 Task: Open Card Card0000000246 in Board Board0000000062 in Workspace WS0000000021 in Trello. Add Member Email0000000082 to Card Card0000000246 in Board Board0000000062 in Workspace WS0000000021 in Trello. Add Blue Label titled Label0000000246 to Card Card0000000246 in Board Board0000000062 in Workspace WS0000000021 in Trello. Add Checklist CL0000000246 to Card Card0000000246 in Board Board0000000062 in Workspace WS0000000021 in Trello. Add Dates with Start Date as Sep 01 2023 and Due Date as Sep 30 2023 to Card Card0000000246 in Board Board0000000062 in Workspace WS0000000021 in Trello
Action: Mouse moved to (645, 680)
Screenshot: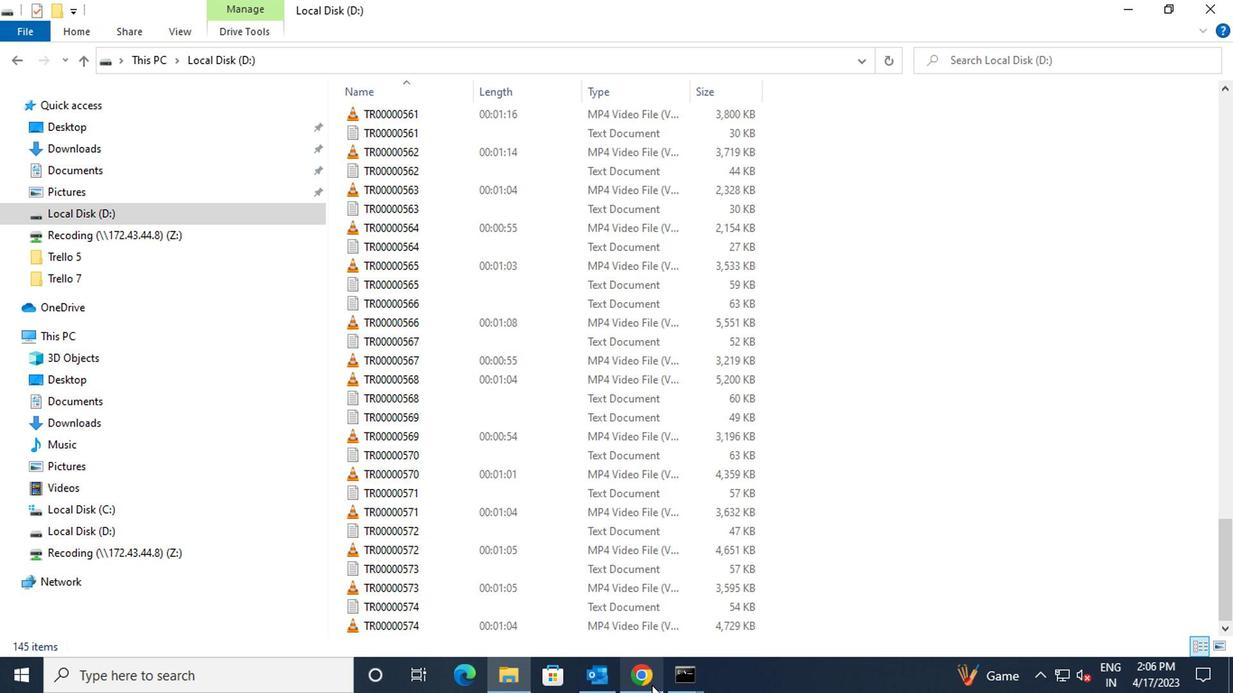 
Action: Mouse pressed left at (645, 680)
Screenshot: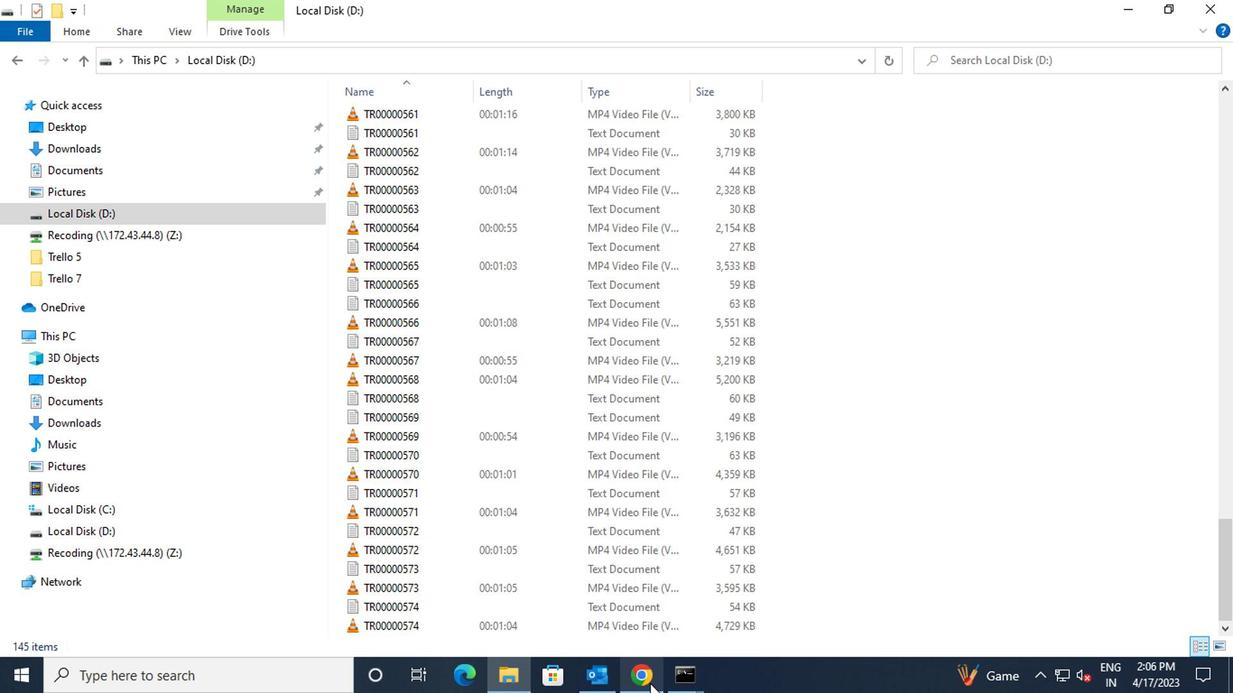 
Action: Mouse moved to (430, 392)
Screenshot: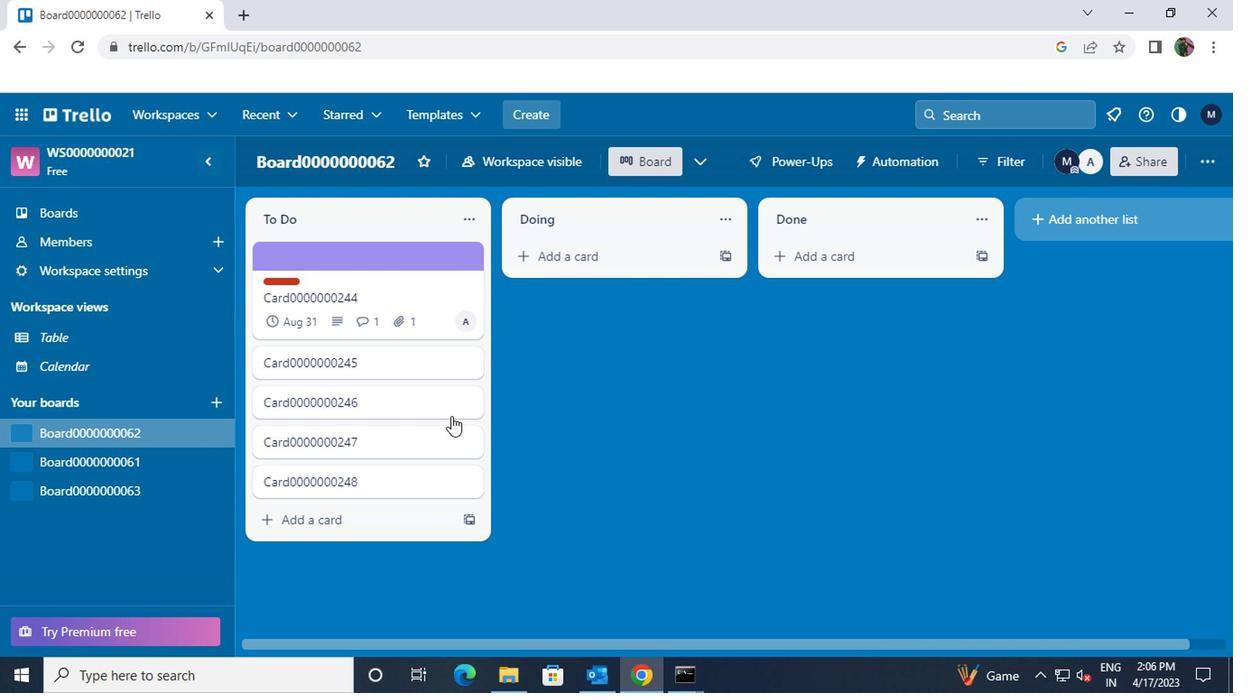 
Action: Mouse pressed left at (430, 392)
Screenshot: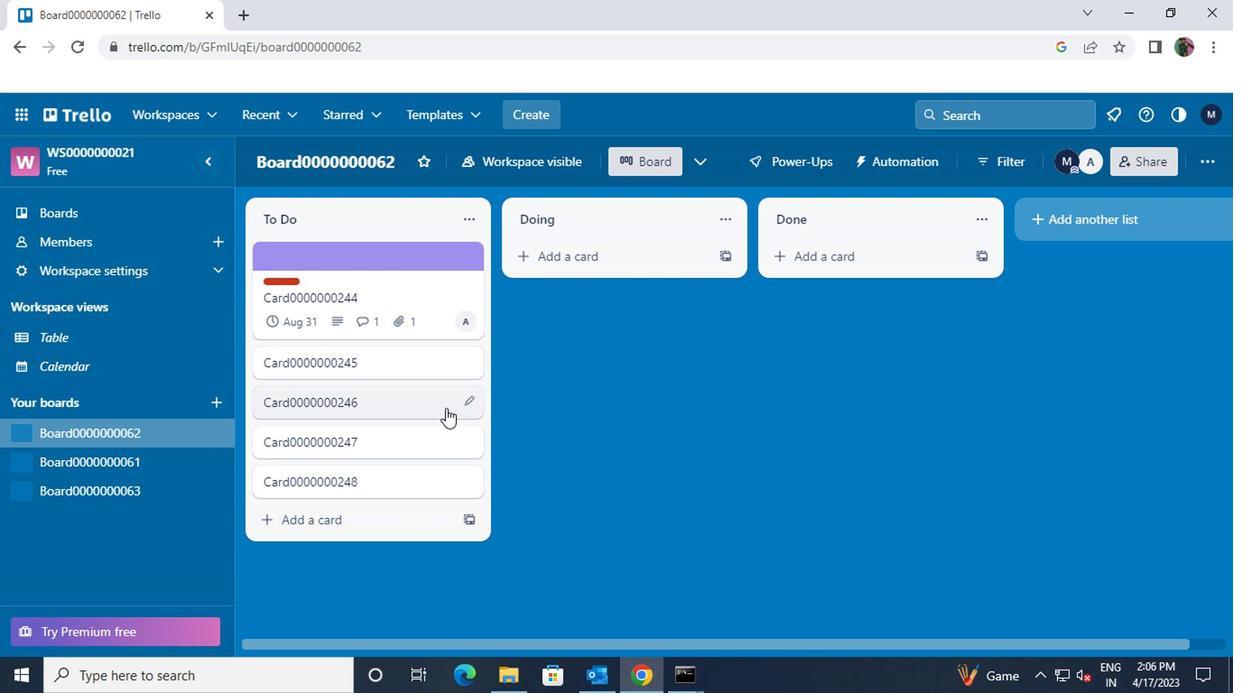 
Action: Mouse moved to (821, 246)
Screenshot: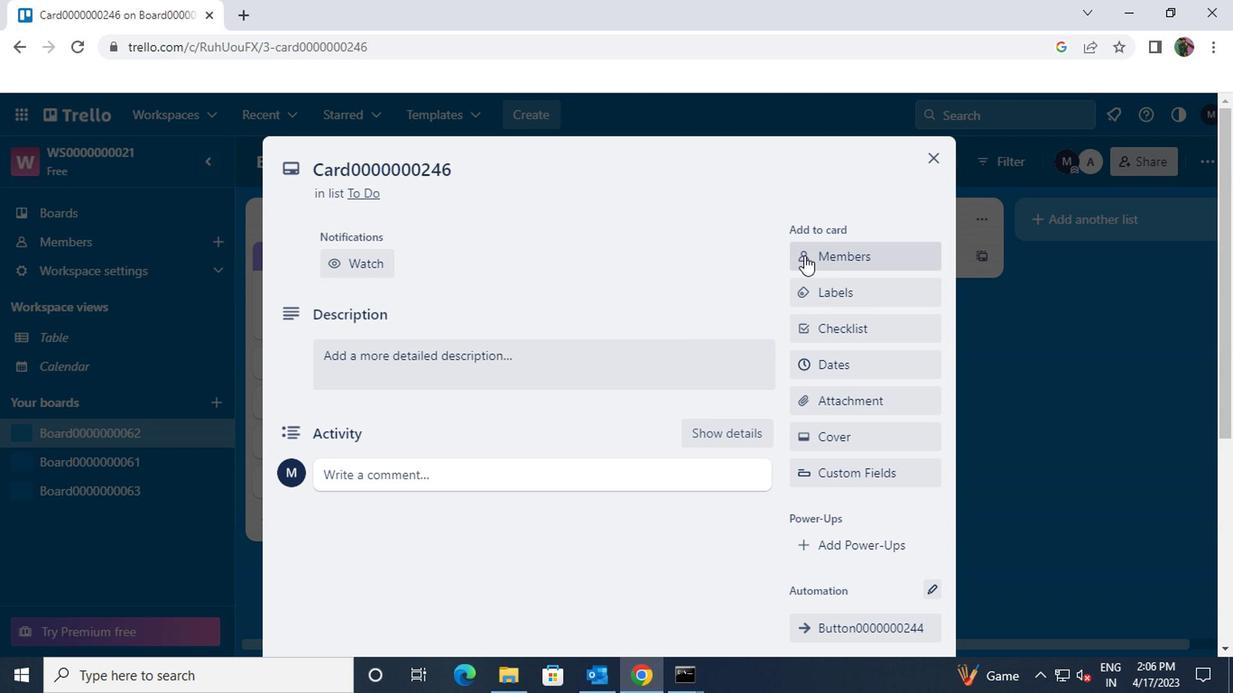 
Action: Mouse pressed left at (821, 246)
Screenshot: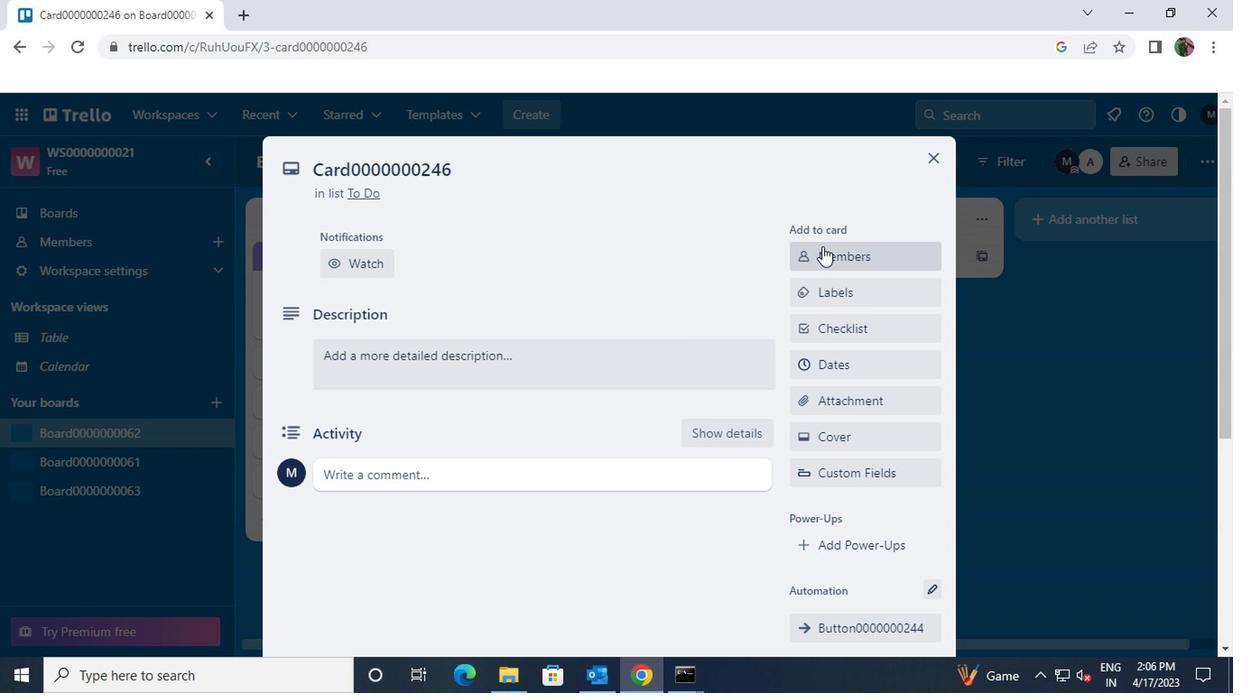 
Action: Mouse moved to (783, 264)
Screenshot: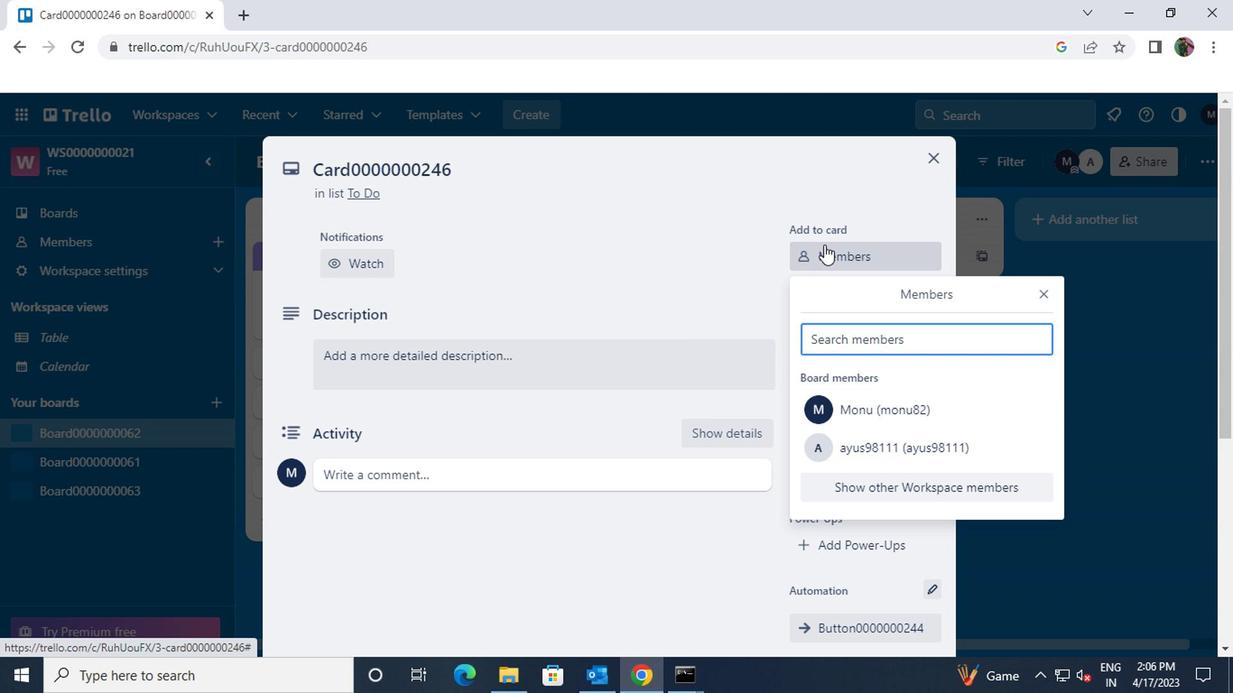 
Action: Key pressed nikrathi889<Key.shift>@GMAIL.COM
Screenshot: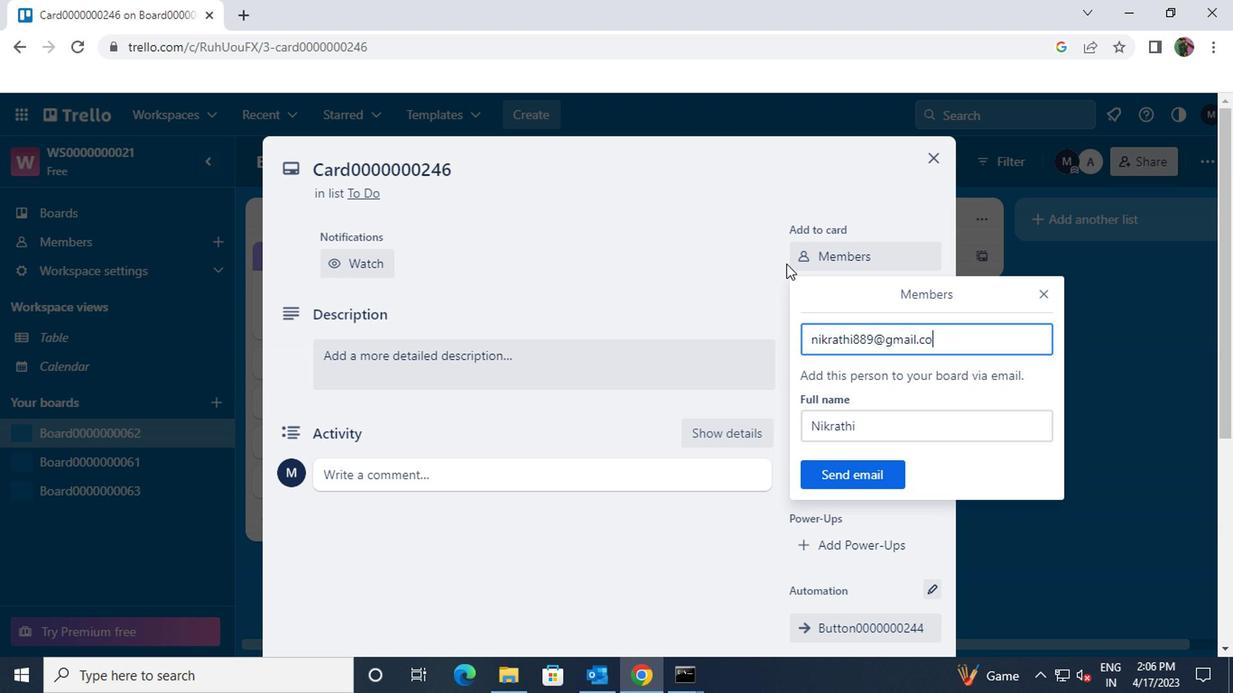 
Action: Mouse moved to (830, 477)
Screenshot: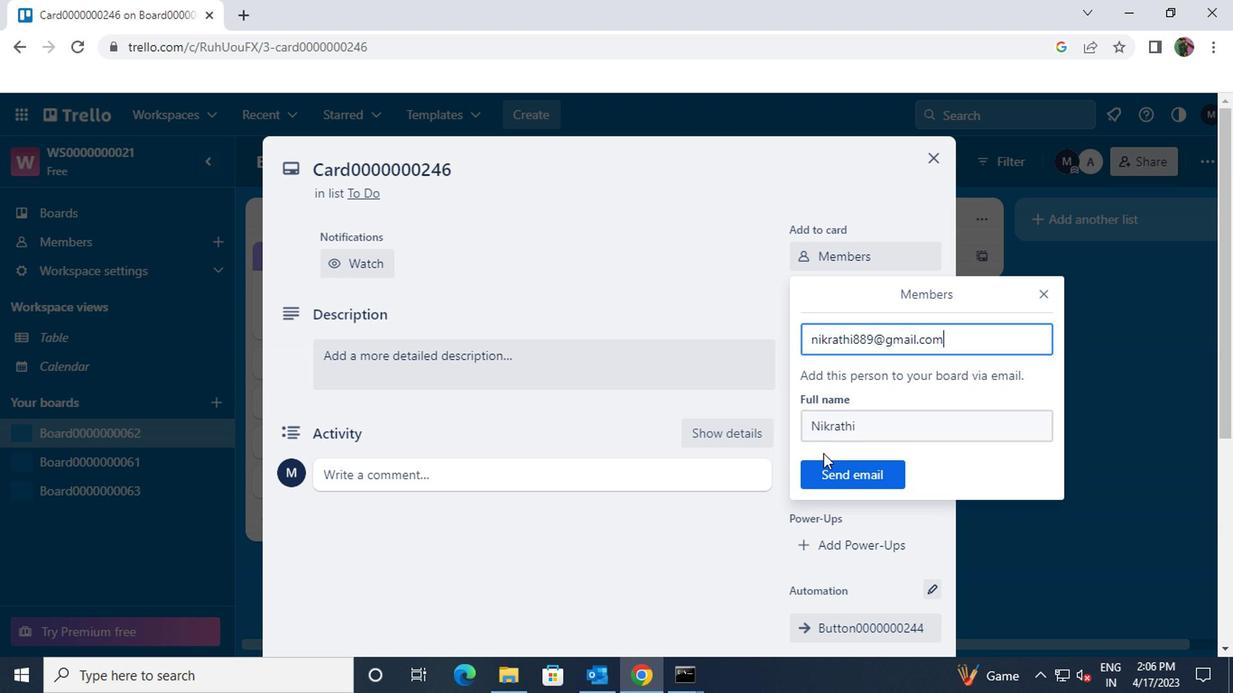 
Action: Mouse pressed left at (830, 477)
Screenshot: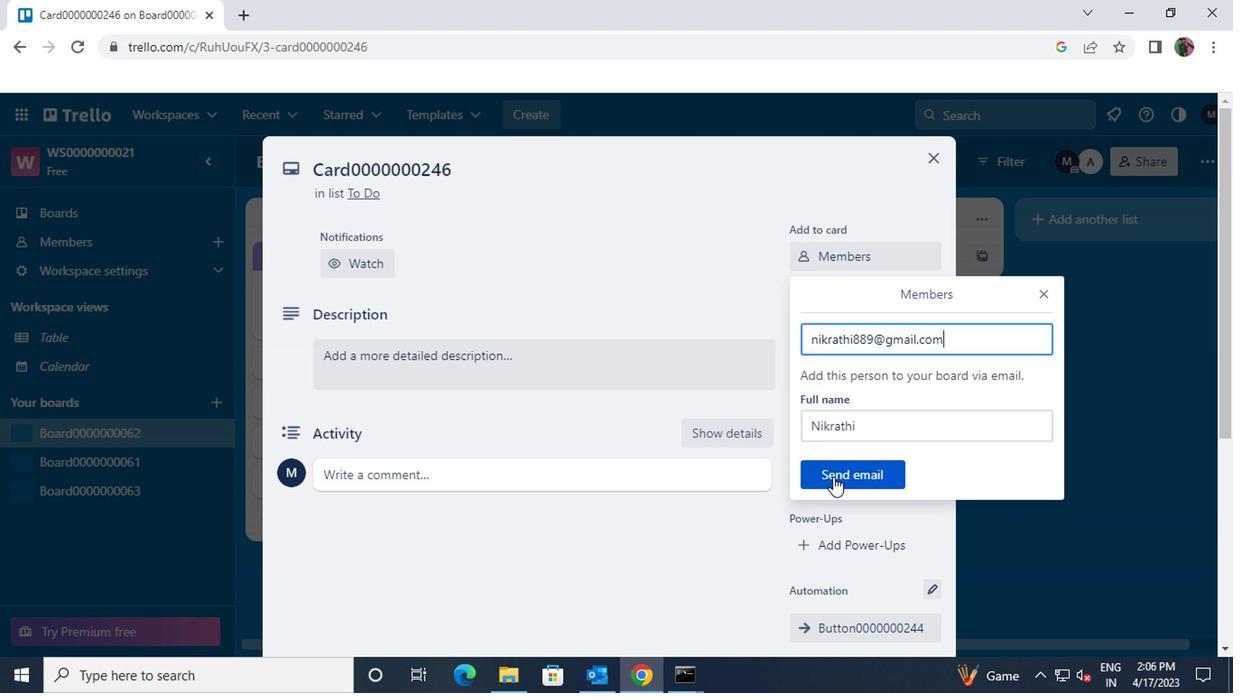 
Action: Mouse moved to (871, 289)
Screenshot: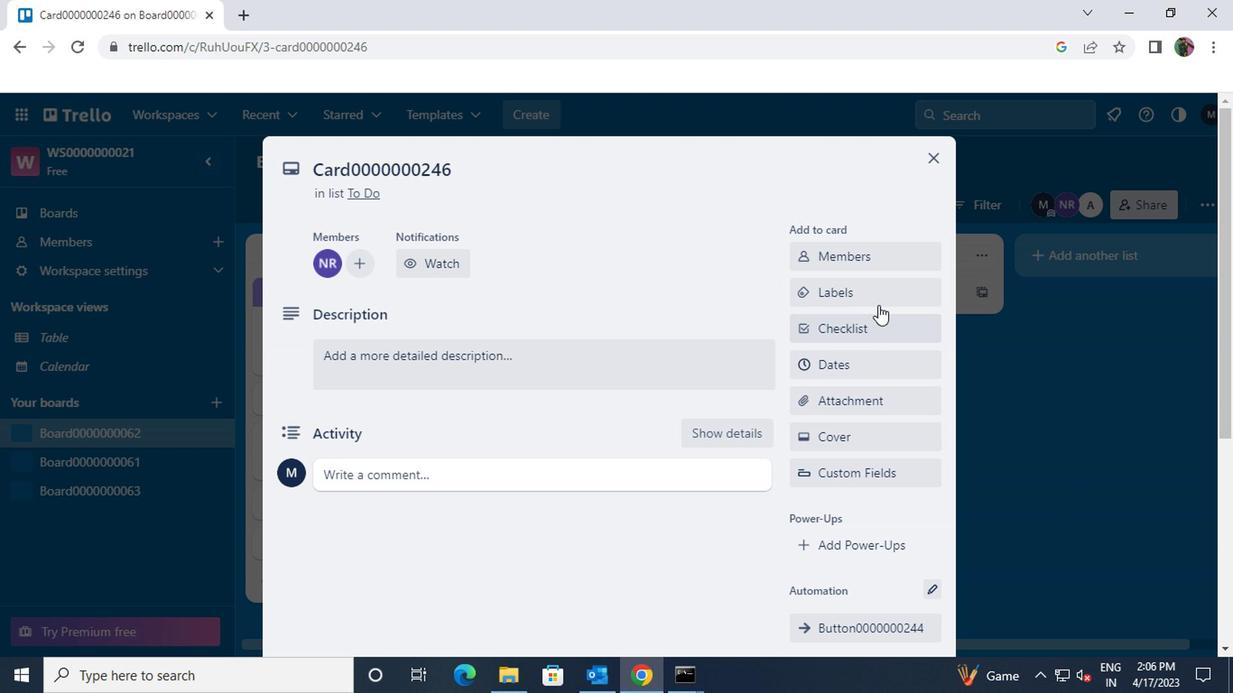 
Action: Mouse pressed left at (871, 289)
Screenshot: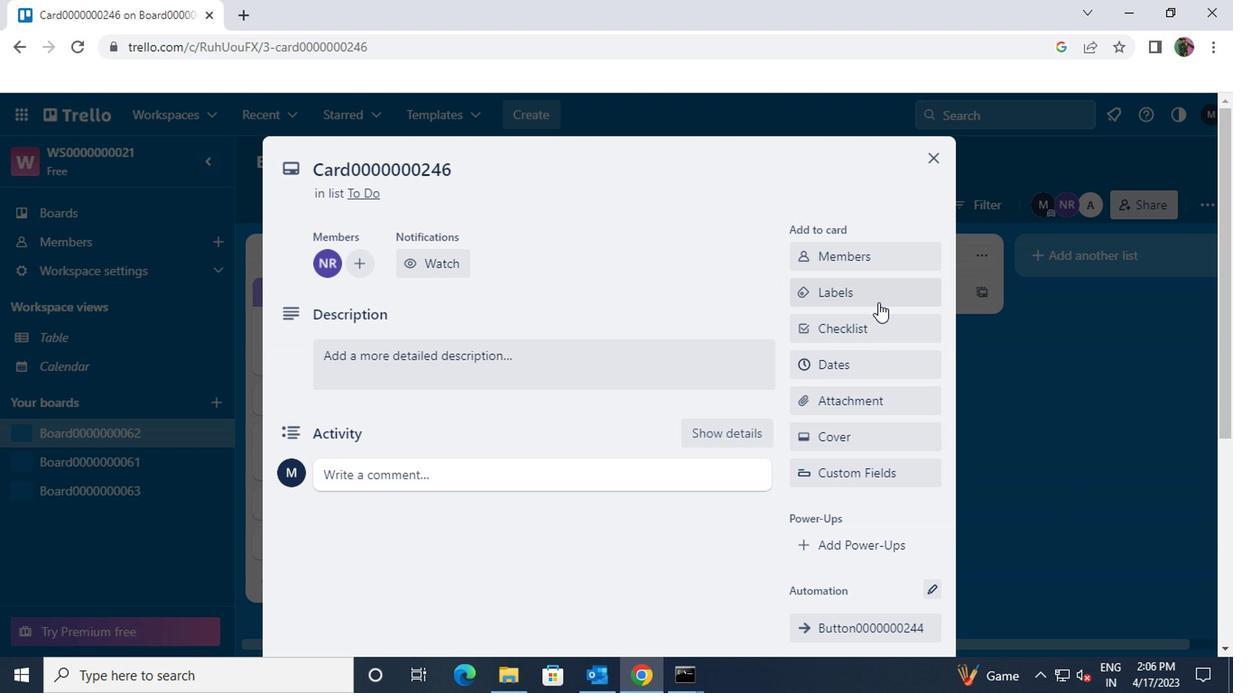 
Action: Mouse moved to (910, 500)
Screenshot: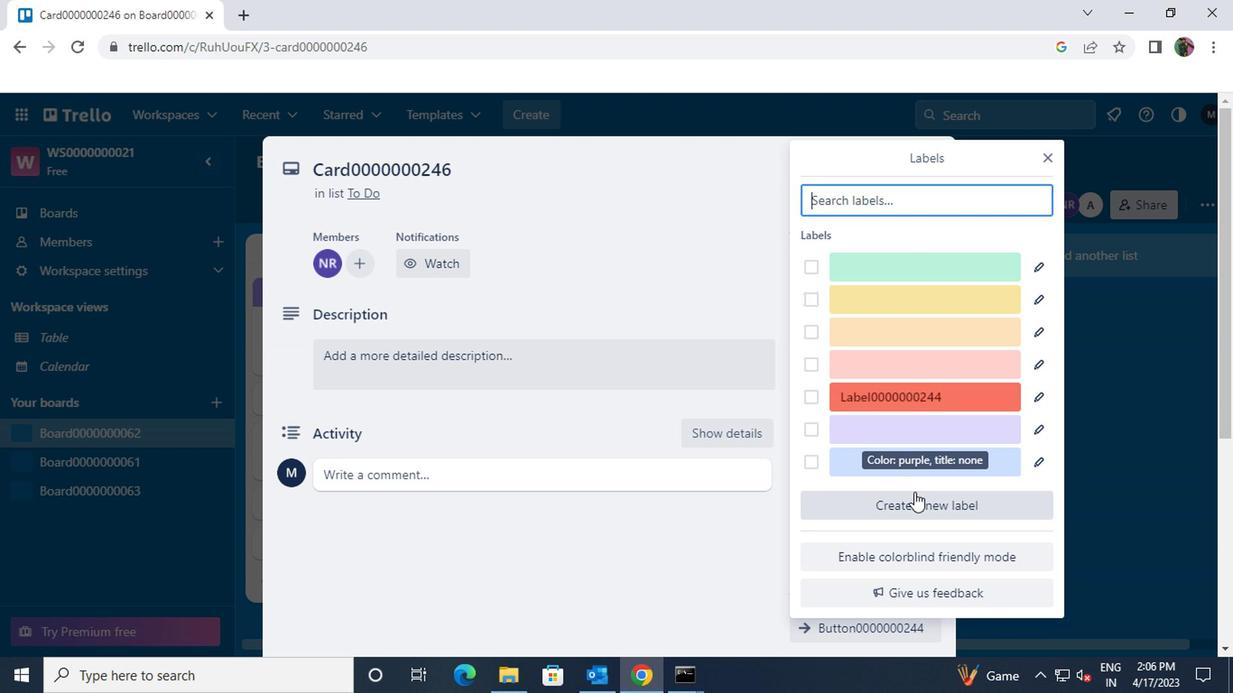 
Action: Mouse pressed left at (910, 500)
Screenshot: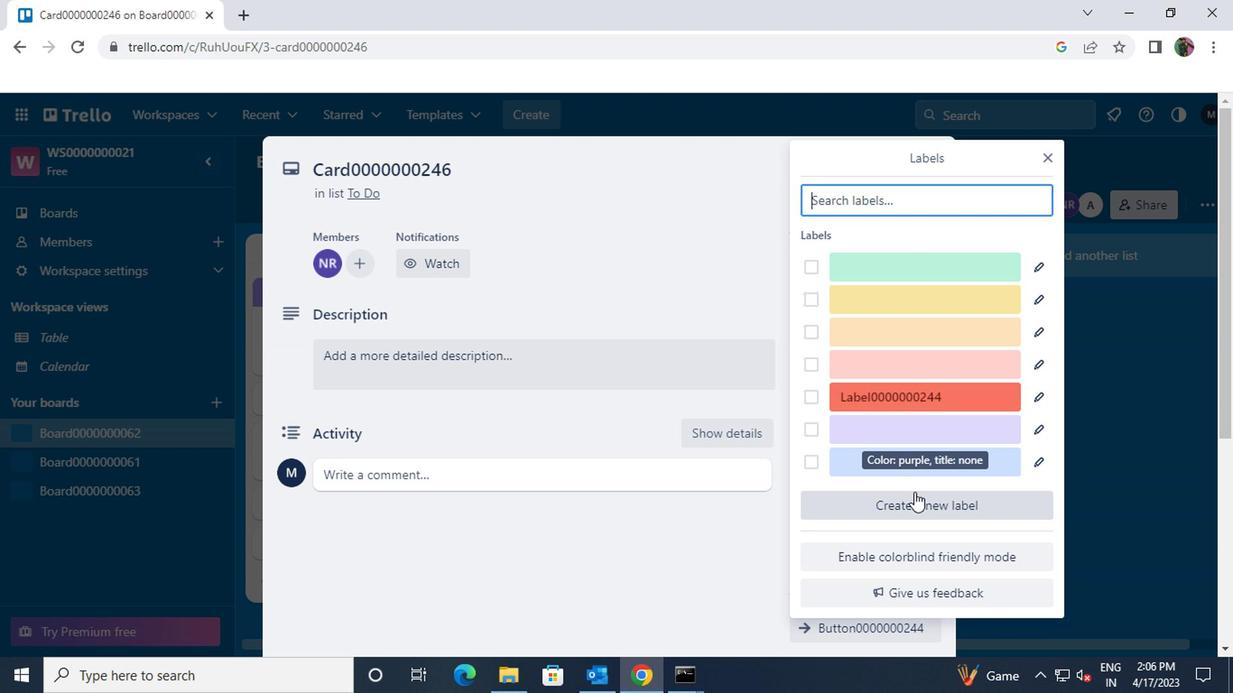 
Action: Mouse moved to (883, 326)
Screenshot: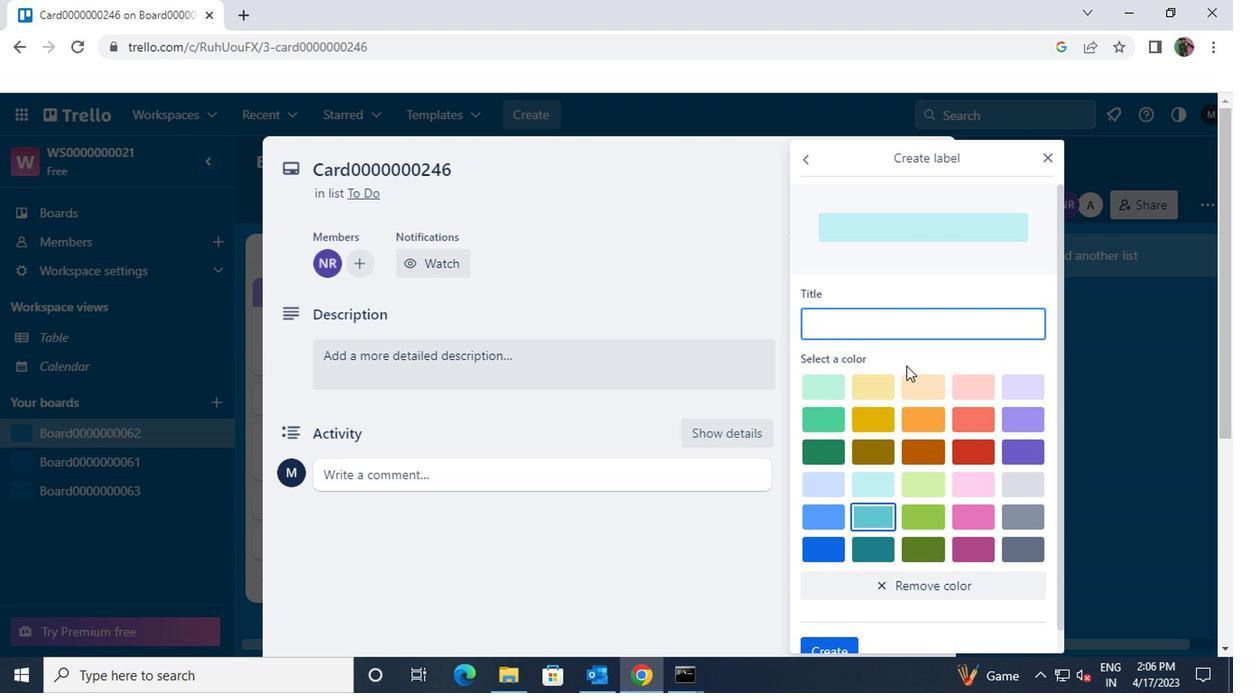 
Action: Mouse pressed left at (883, 326)
Screenshot: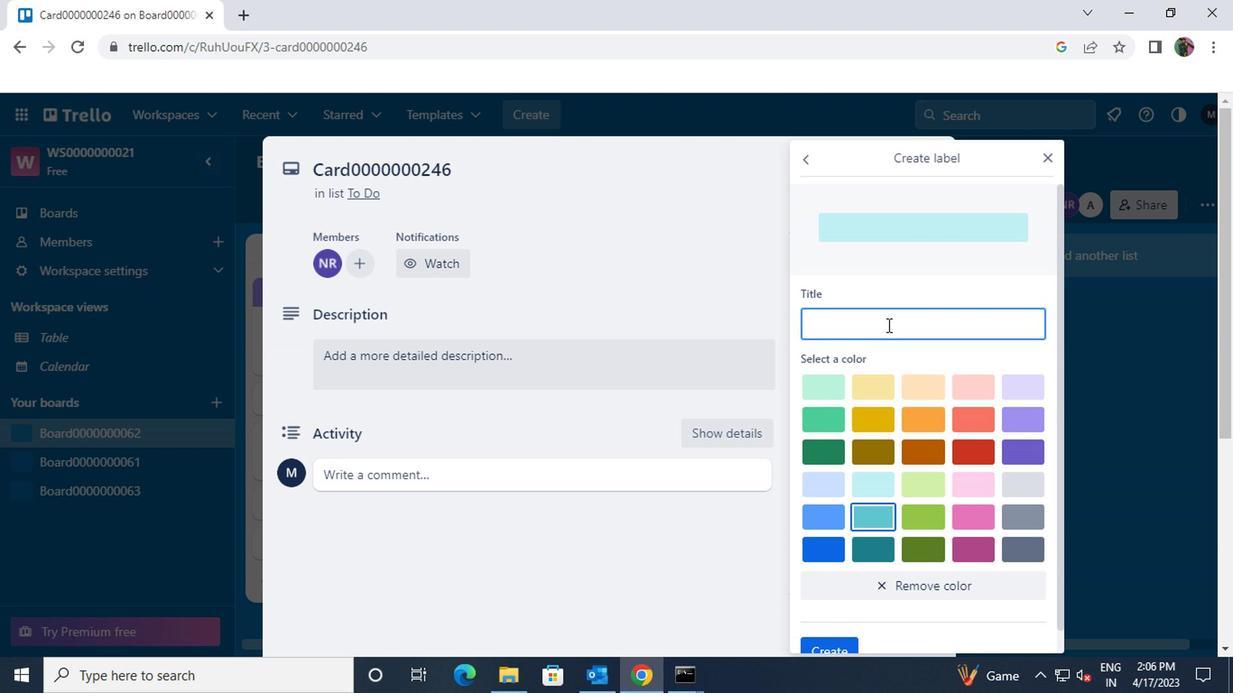 
Action: Mouse moved to (883, 325)
Screenshot: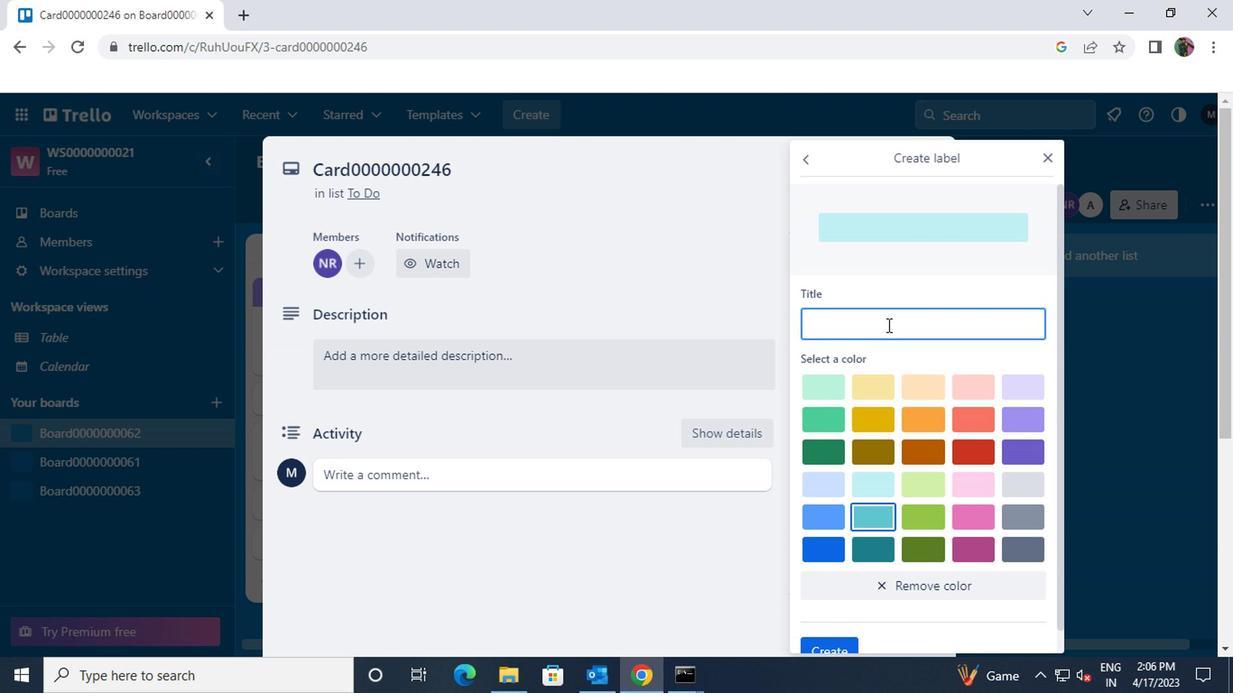 
Action: Key pressed <Key.shift>LABEL0000000246
Screenshot: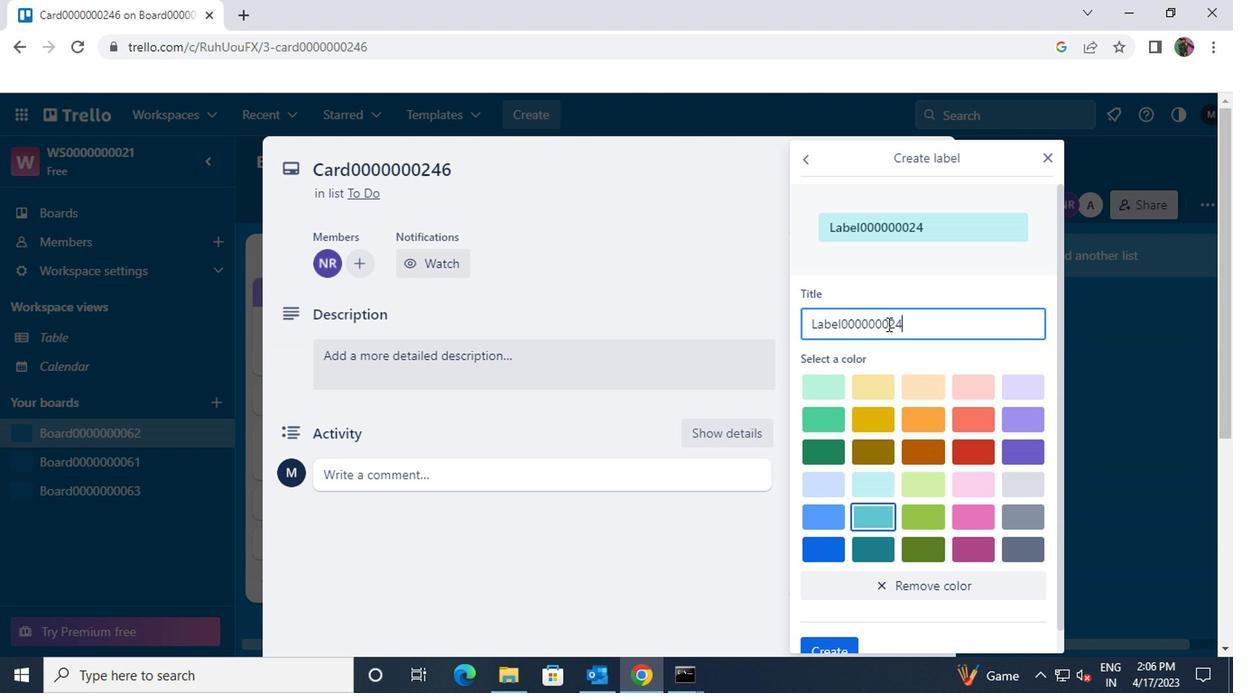 
Action: Mouse moved to (817, 555)
Screenshot: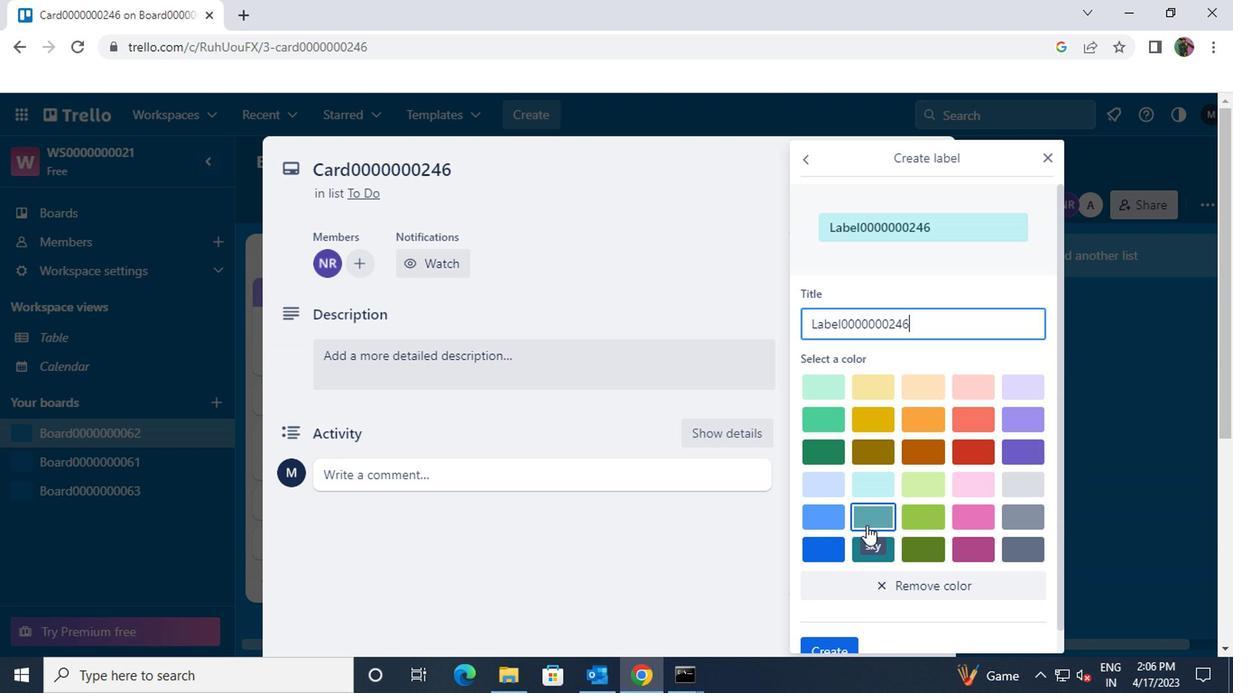 
Action: Mouse pressed left at (817, 555)
Screenshot: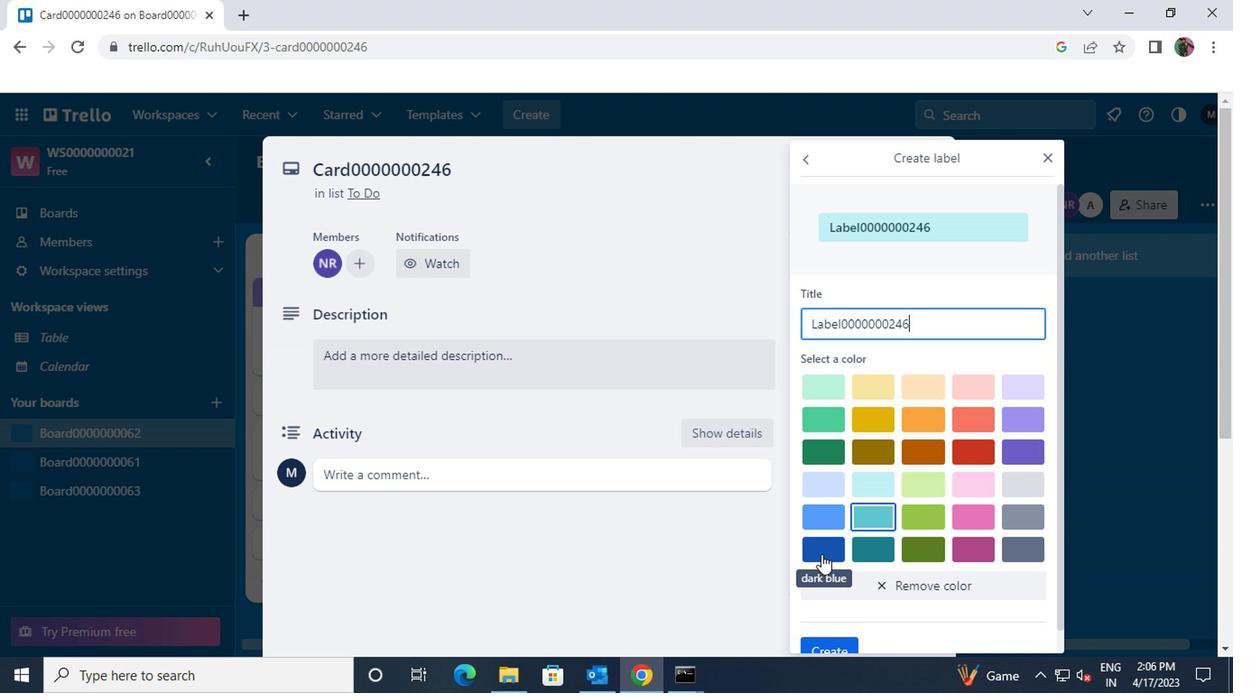 
Action: Mouse moved to (817, 555)
Screenshot: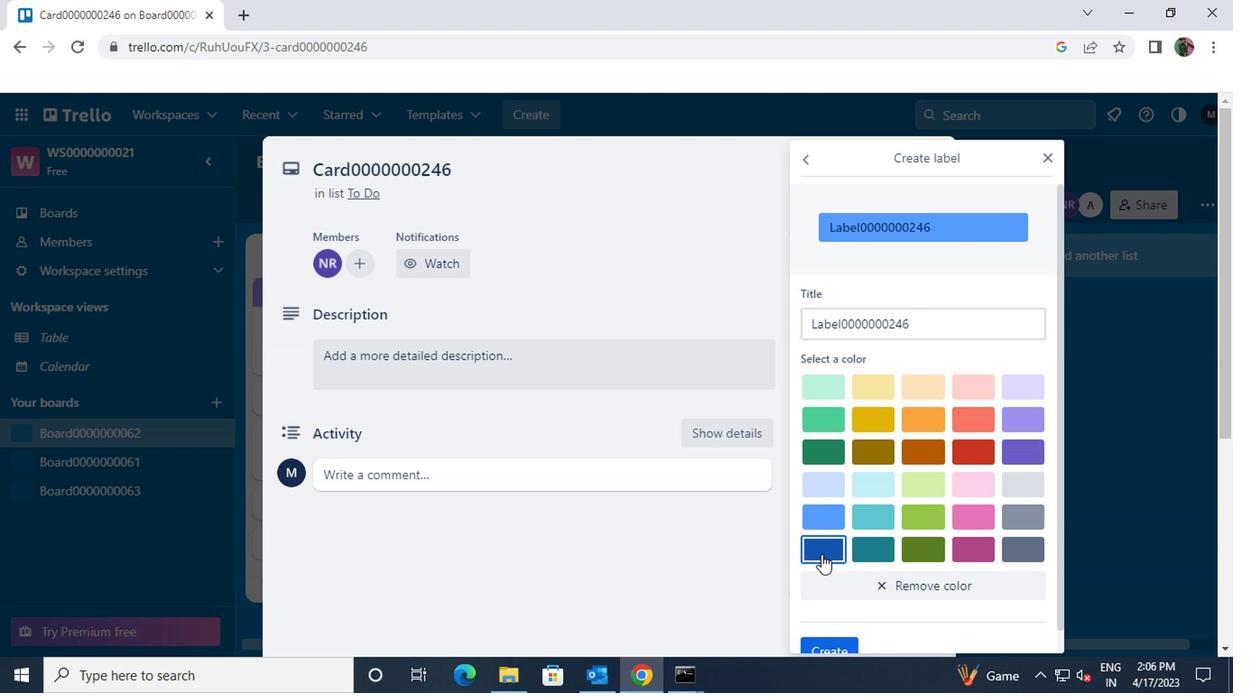 
Action: Mouse scrolled (817, 555) with delta (0, 0)
Screenshot: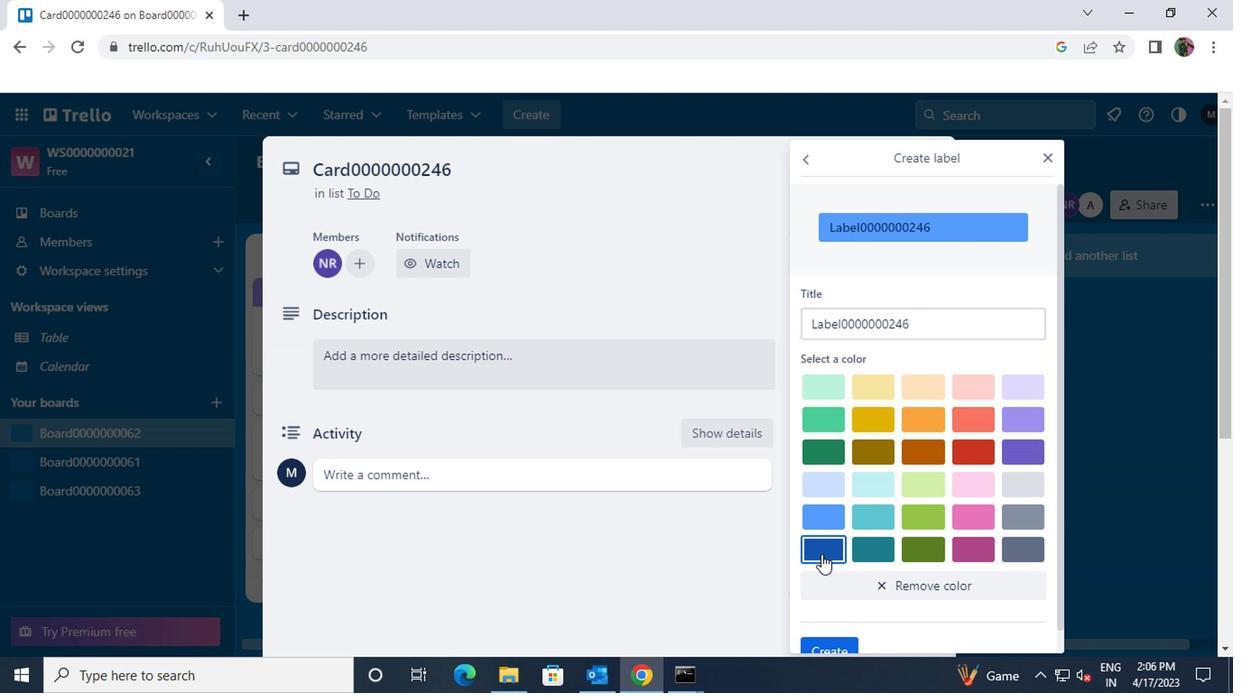 
Action: Mouse scrolled (817, 555) with delta (0, 0)
Screenshot: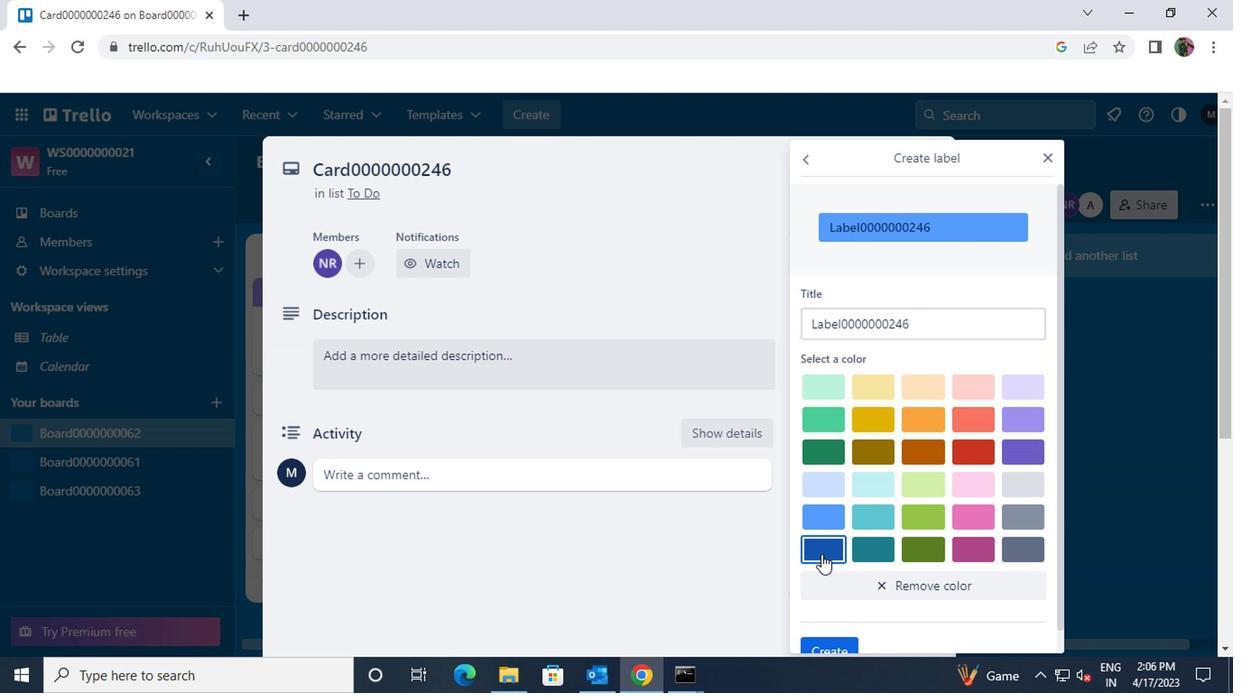 
Action: Mouse moved to (819, 624)
Screenshot: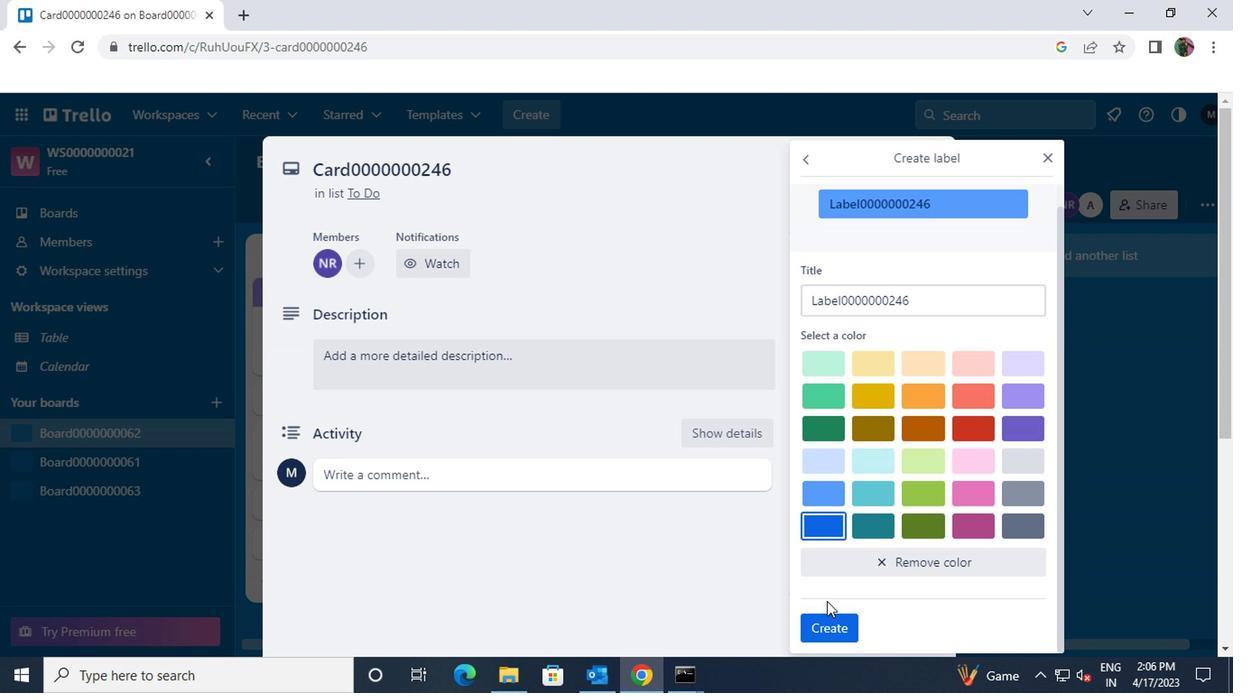 
Action: Mouse pressed left at (819, 624)
Screenshot: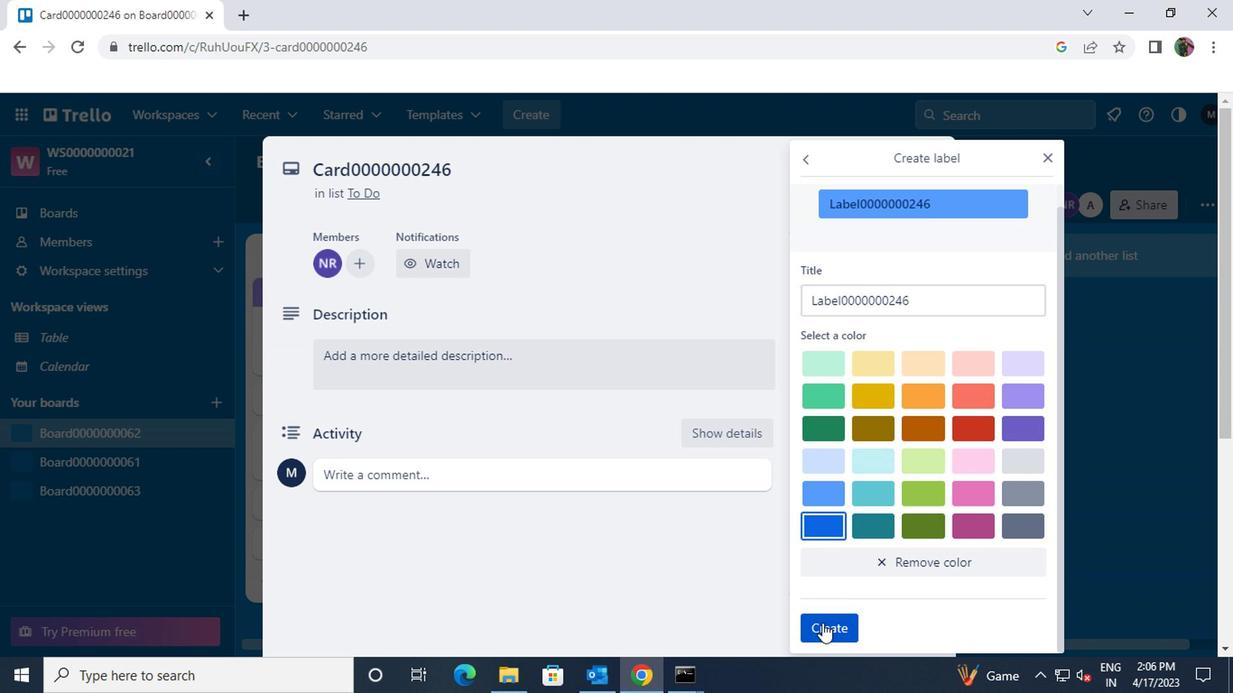 
Action: Mouse moved to (1040, 159)
Screenshot: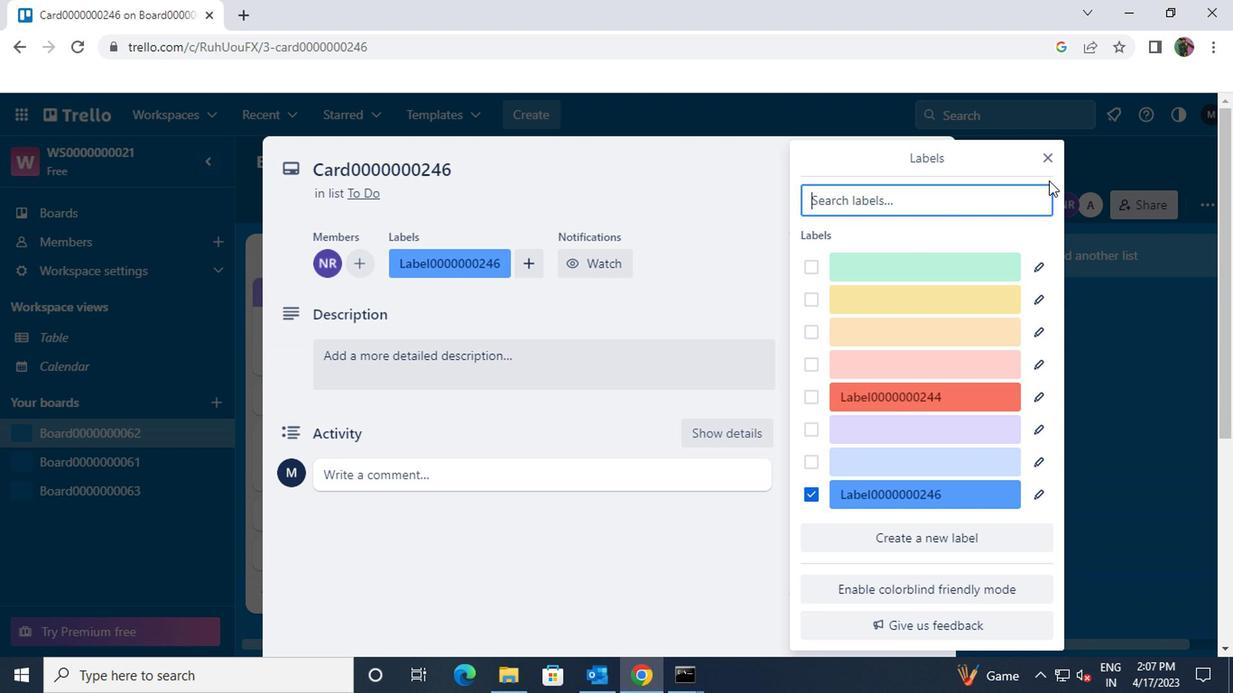 
Action: Mouse pressed left at (1040, 159)
Screenshot: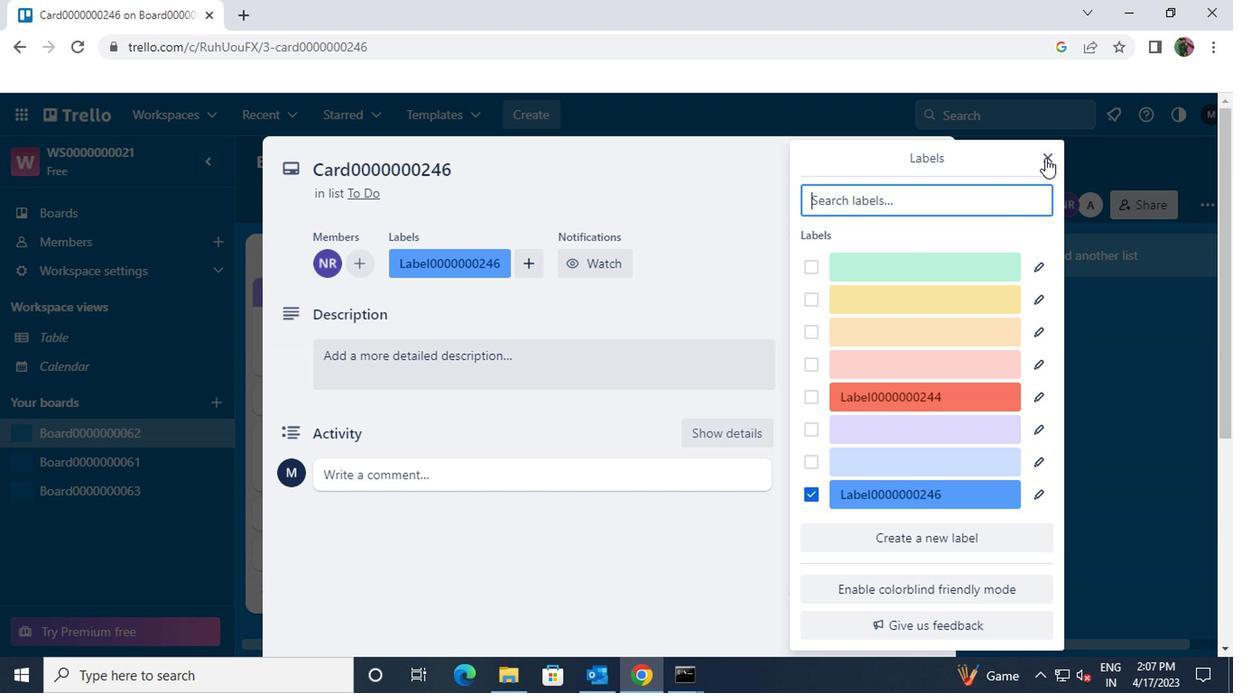 
Action: Mouse moved to (873, 333)
Screenshot: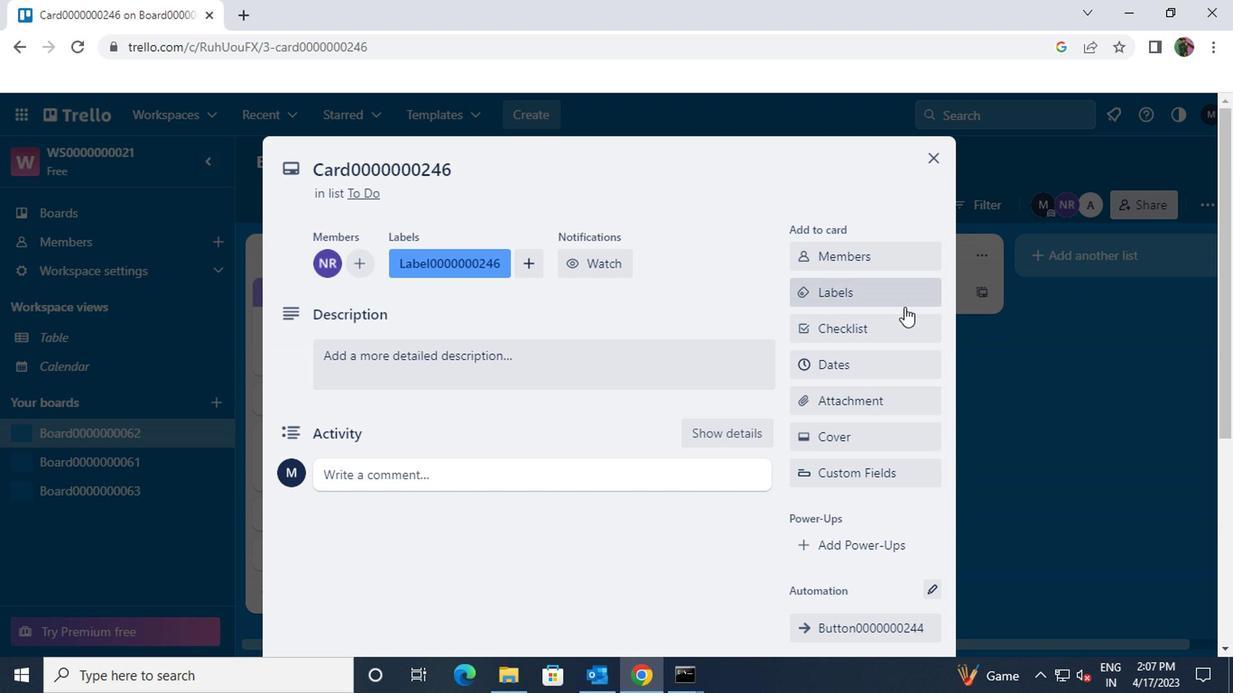 
Action: Mouse pressed left at (873, 333)
Screenshot: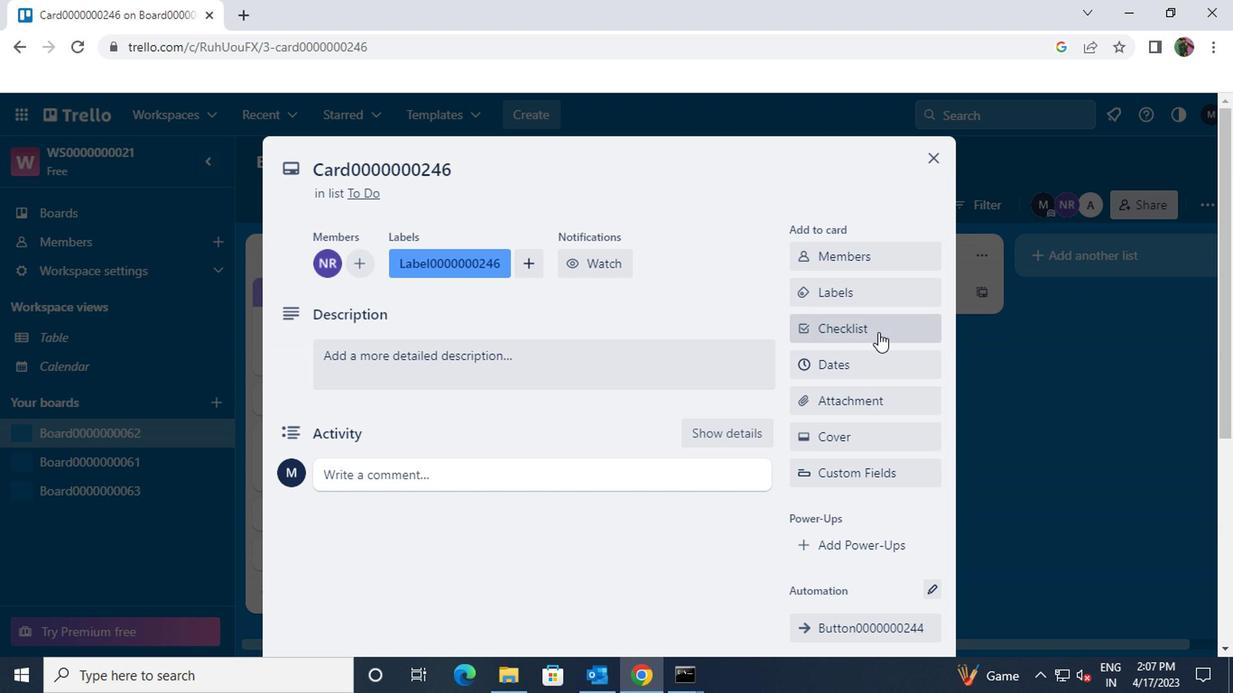 
Action: Key pressed <Key.shift>CL0000000246
Screenshot: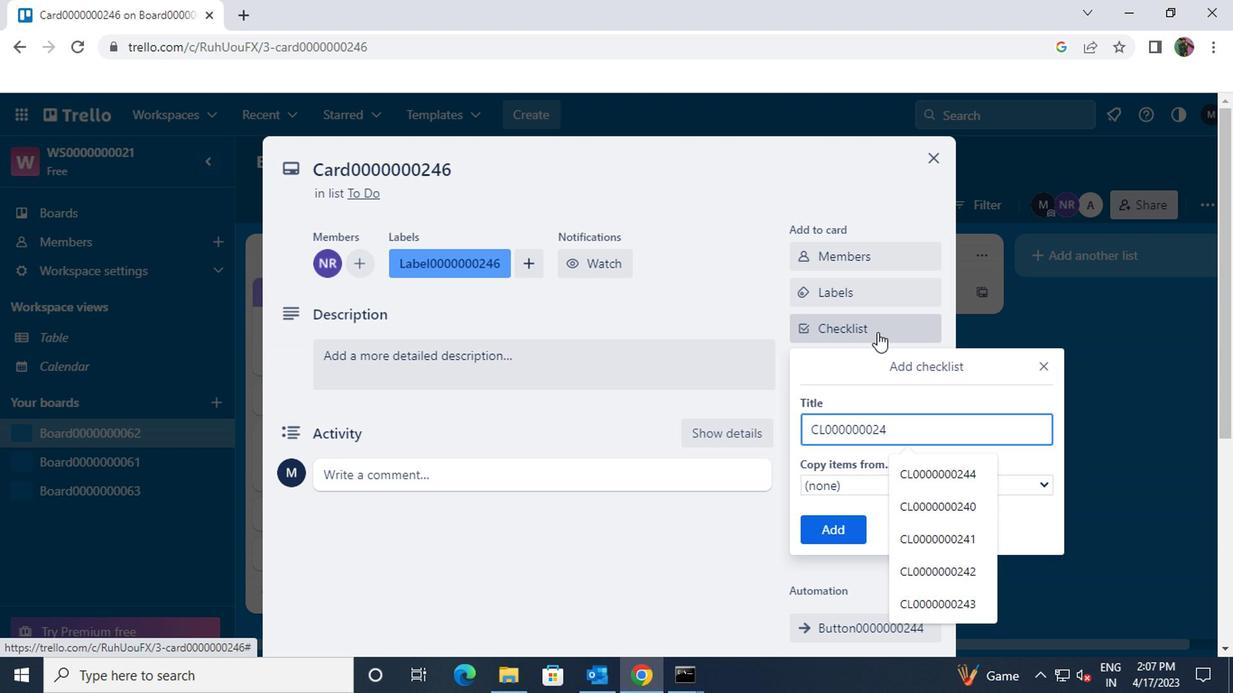 
Action: Mouse moved to (819, 535)
Screenshot: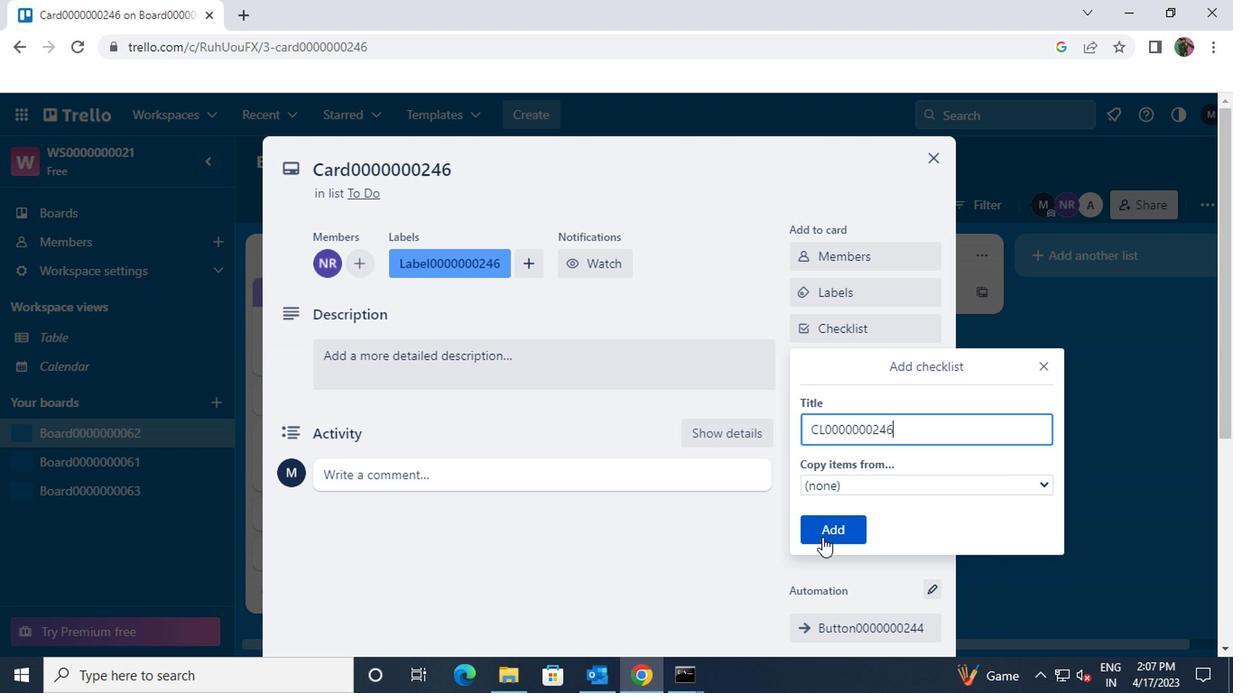 
Action: Mouse pressed left at (819, 535)
Screenshot: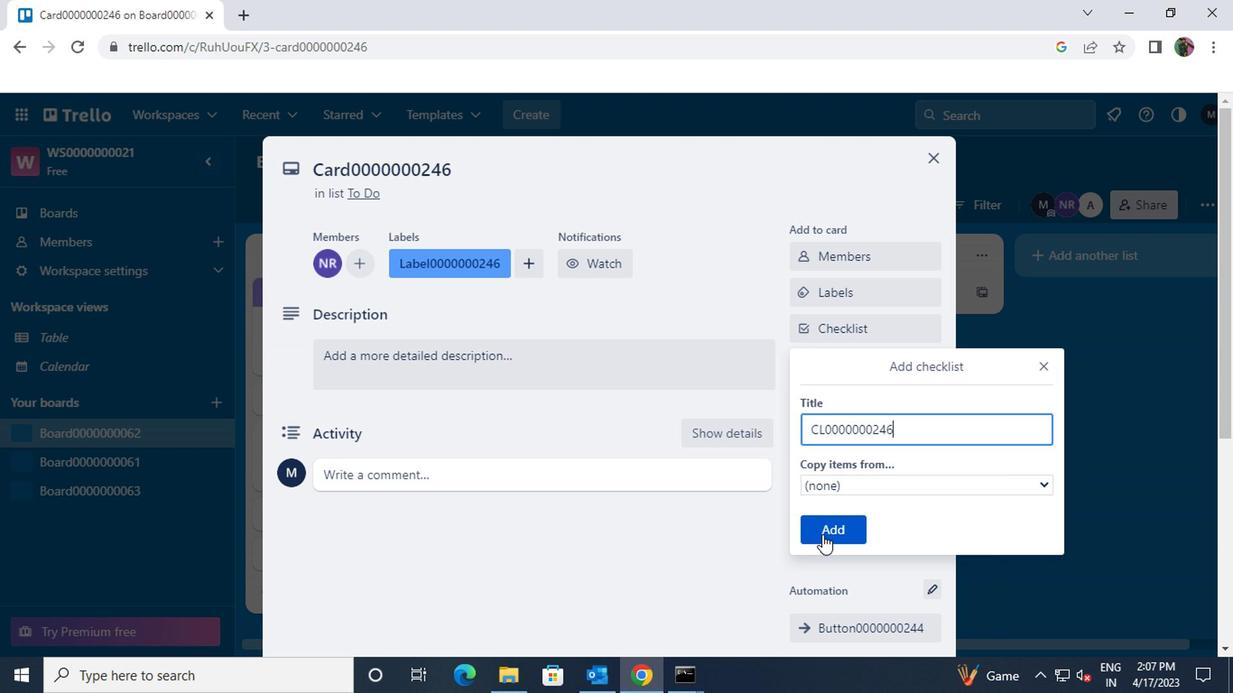 
Action: Mouse moved to (812, 364)
Screenshot: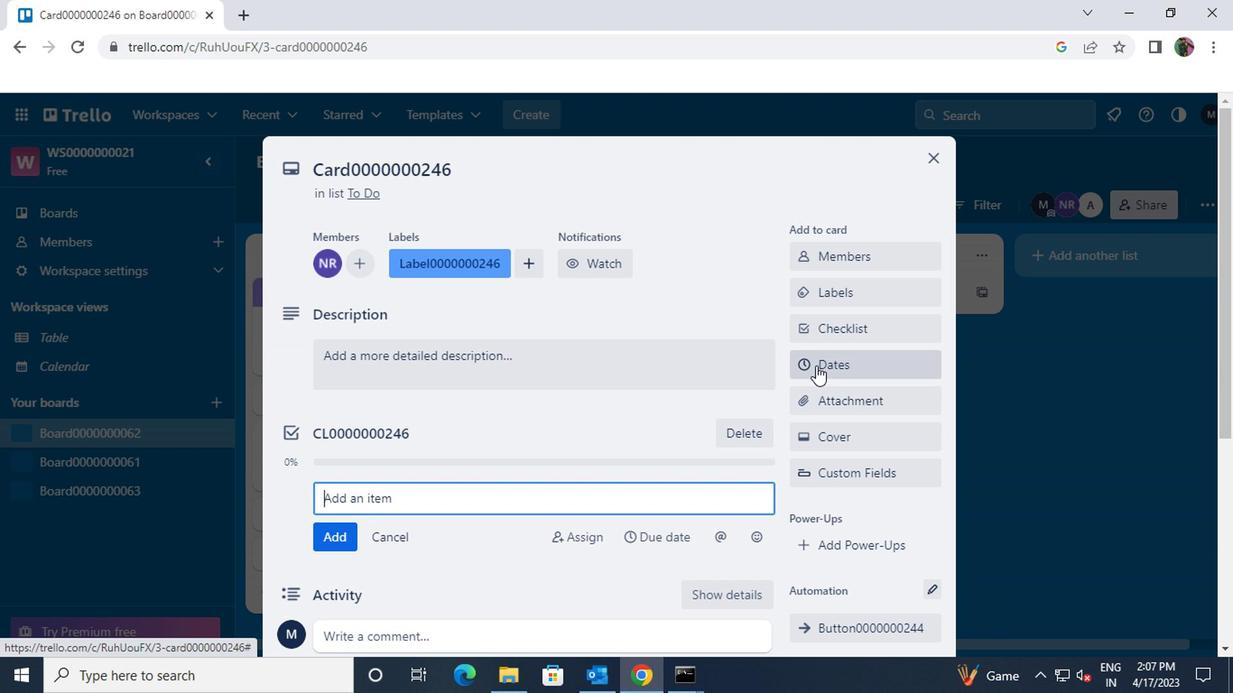 
Action: Mouse pressed left at (812, 364)
Screenshot: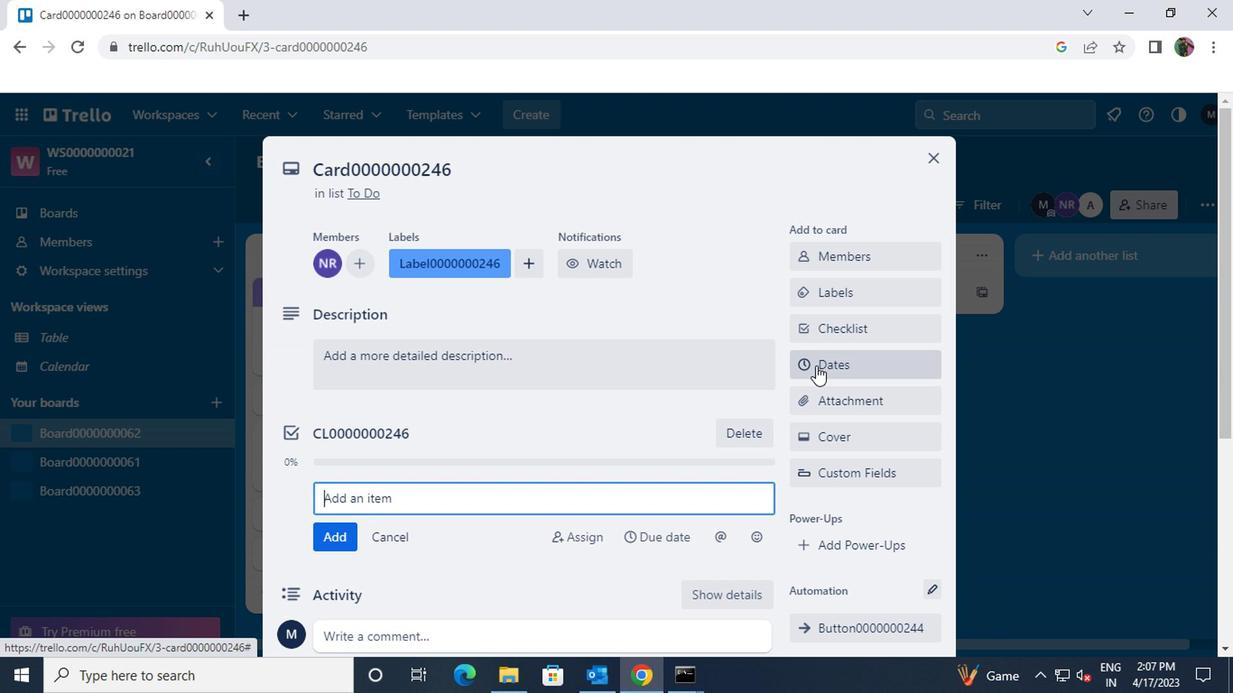 
Action: Mouse moved to (1018, 206)
Screenshot: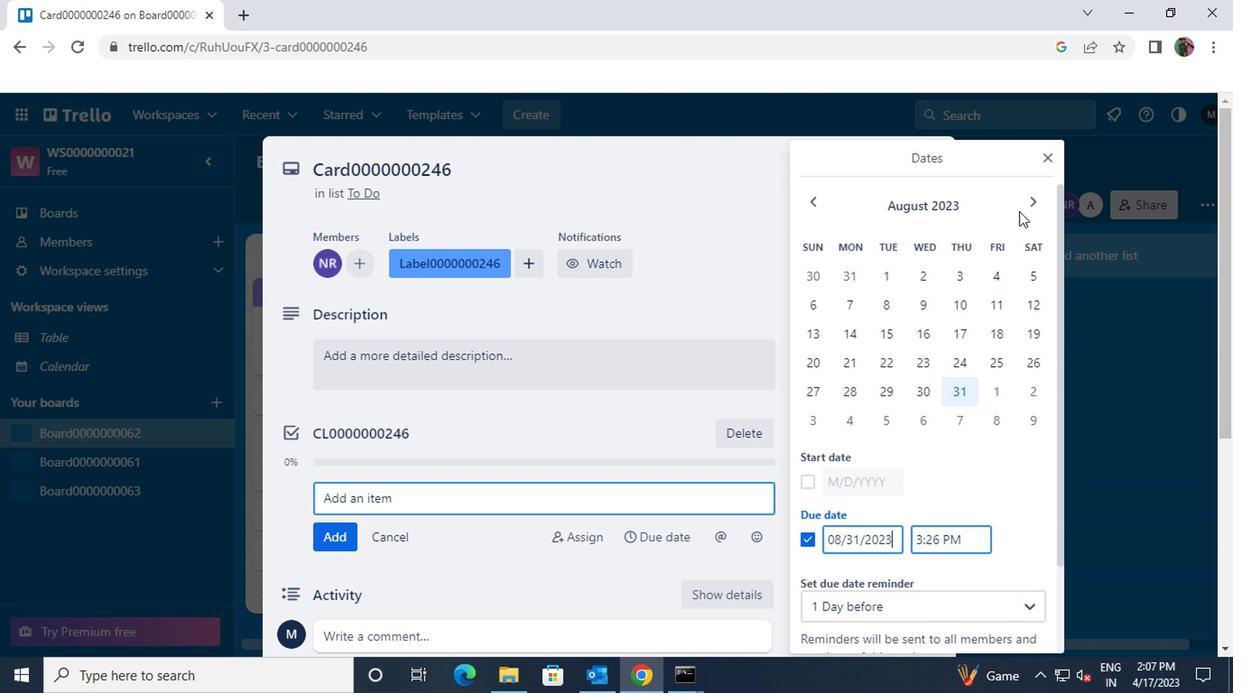 
Action: Mouse pressed left at (1018, 206)
Screenshot: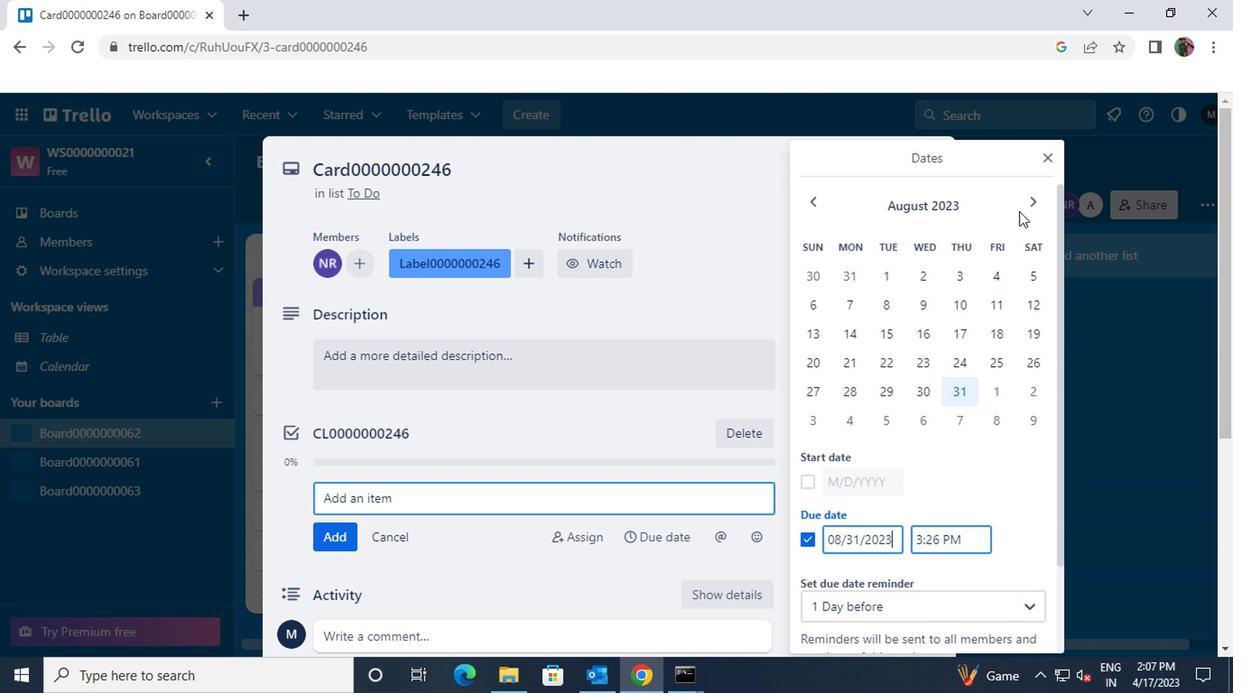 
Action: Mouse moved to (993, 276)
Screenshot: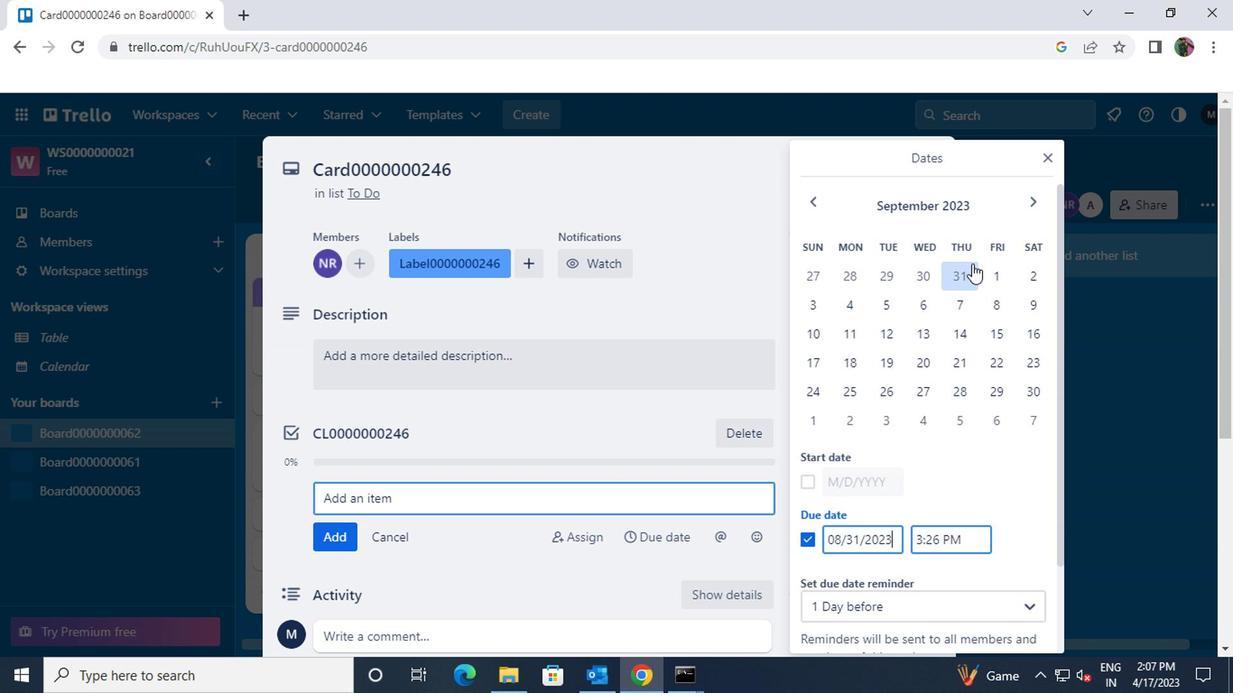 
Action: Mouse pressed left at (993, 276)
Screenshot: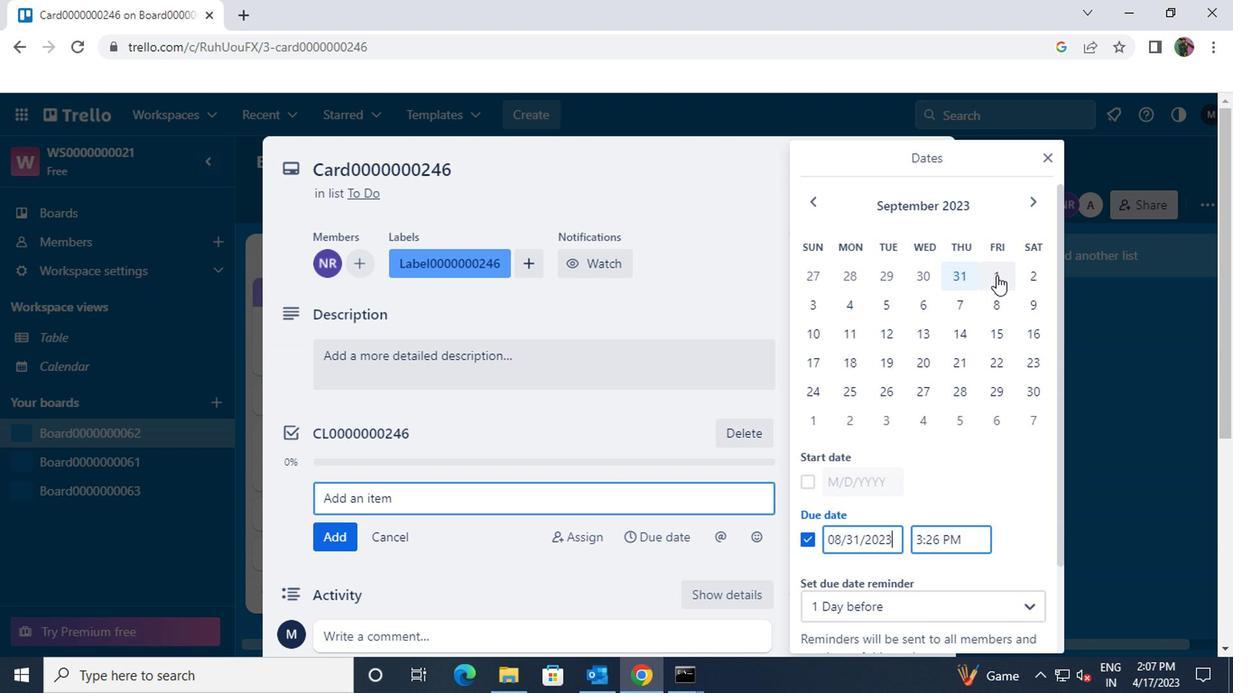 
Action: Mouse moved to (1031, 388)
Screenshot: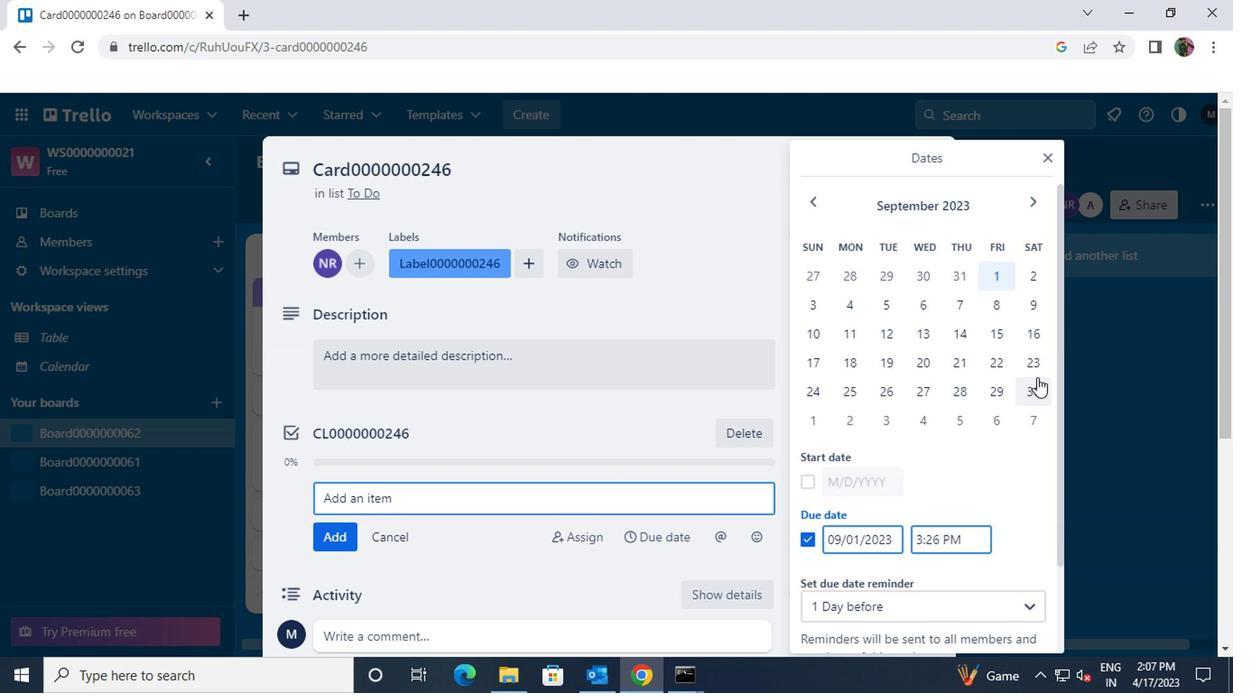 
Action: Mouse pressed left at (1031, 388)
Screenshot: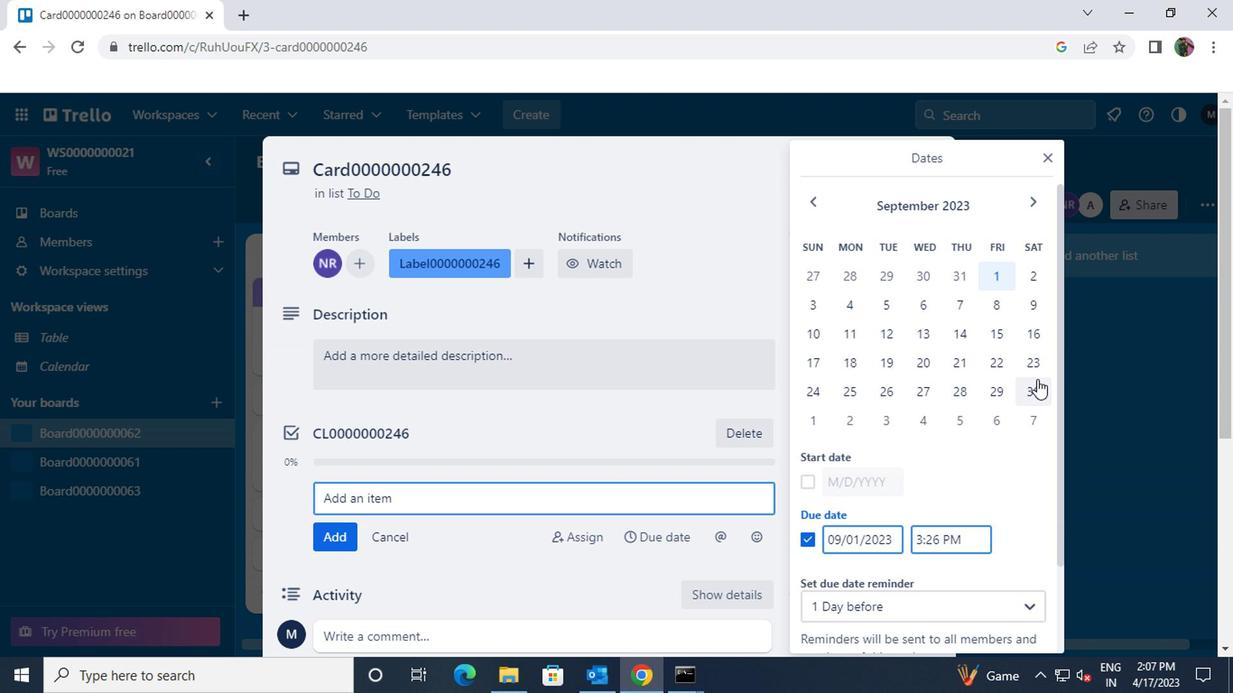 
Action: Mouse scrolled (1031, 386) with delta (0, -1)
Screenshot: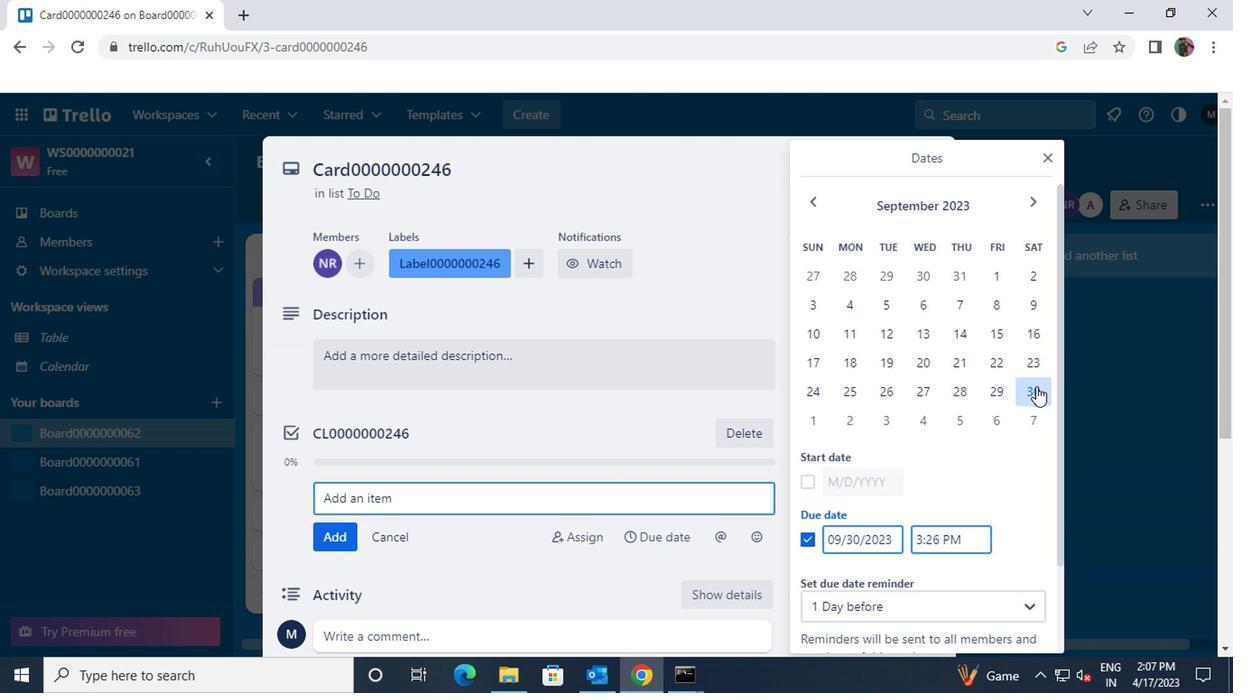 
Action: Mouse scrolled (1031, 386) with delta (0, -1)
Screenshot: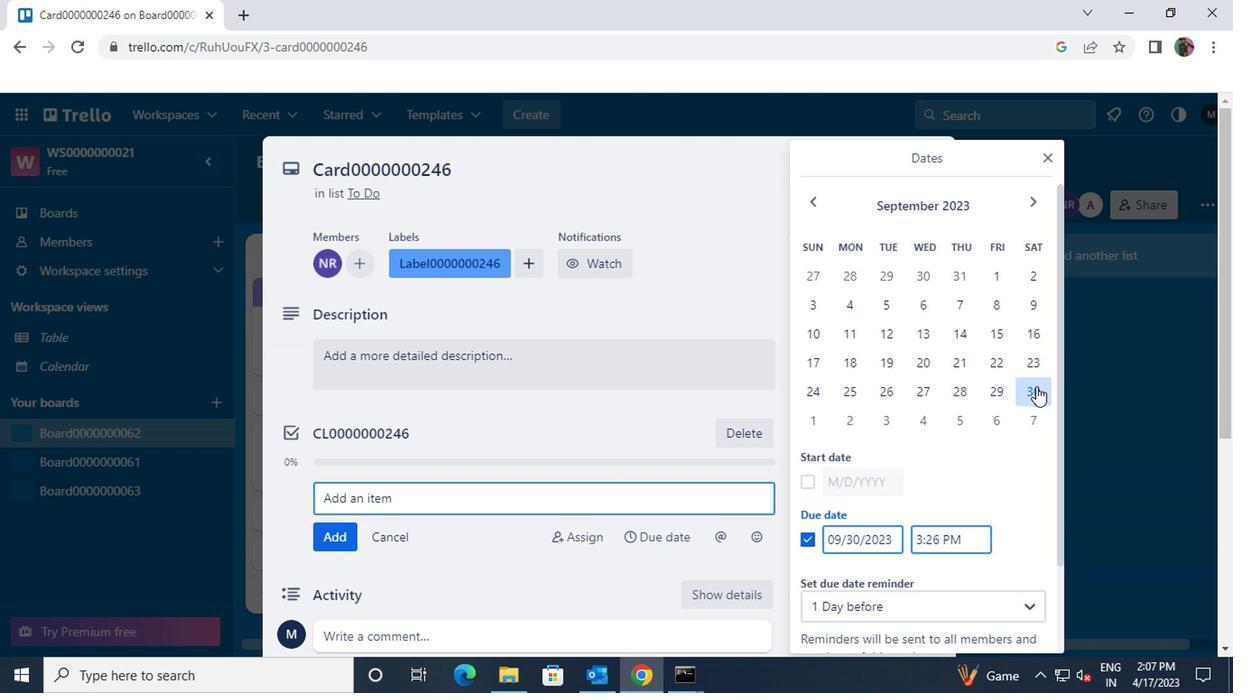
Action: Mouse moved to (1031, 388)
Screenshot: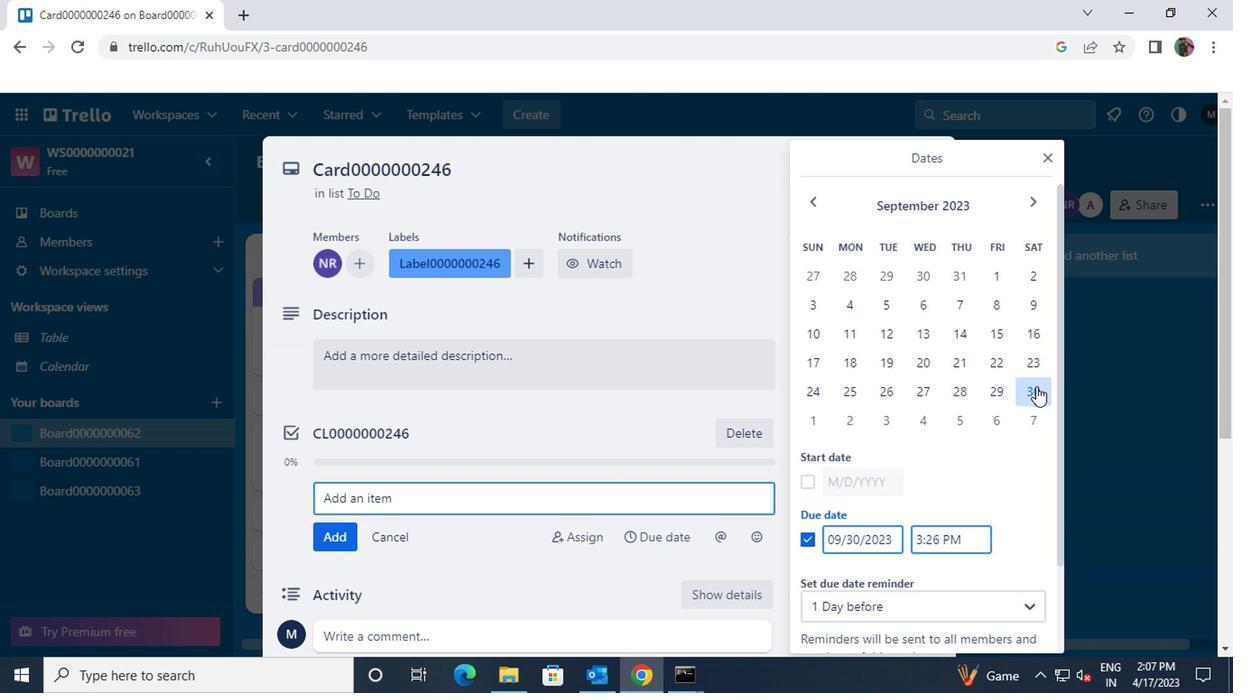 
Action: Mouse scrolled (1031, 388) with delta (0, 0)
Screenshot: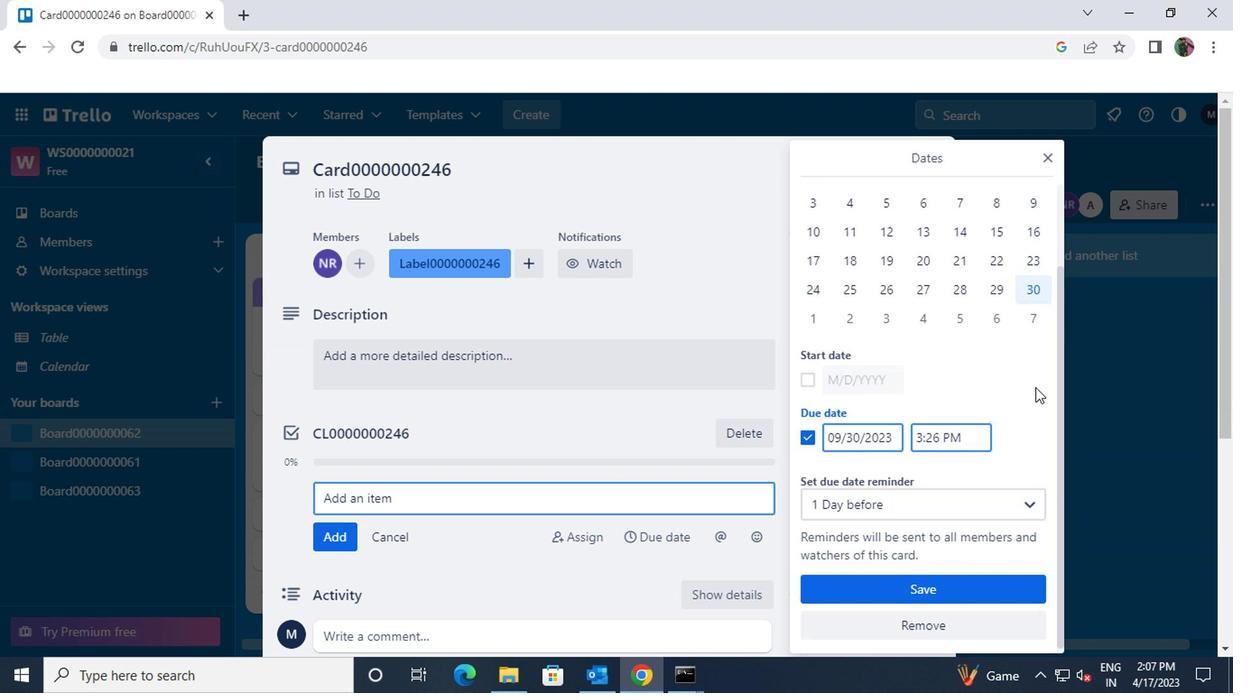 
Action: Mouse moved to (930, 589)
Screenshot: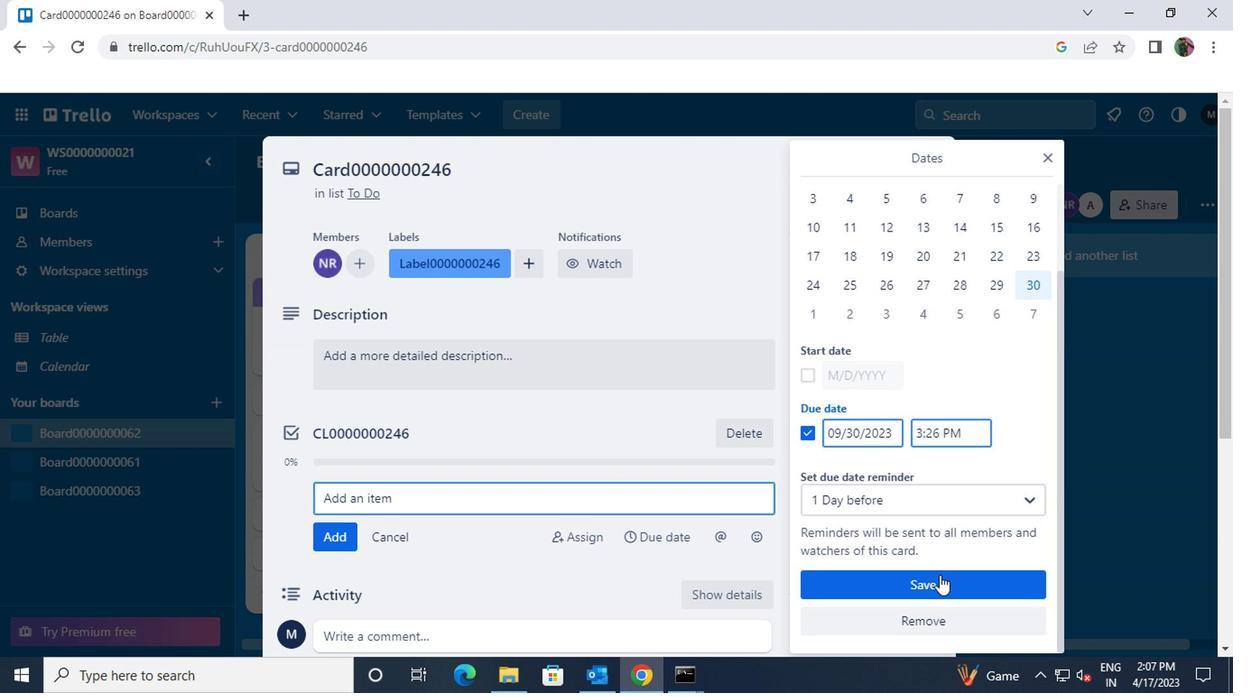 
Action: Mouse pressed left at (930, 589)
Screenshot: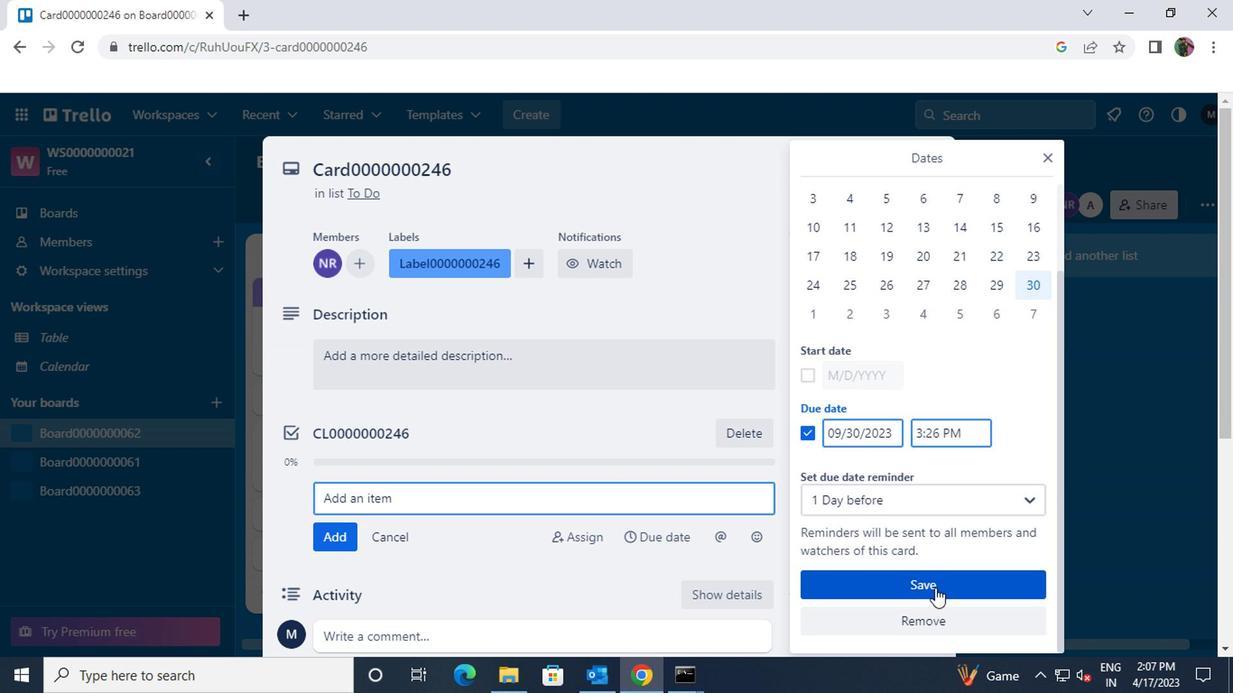 
Action: Mouse moved to (930, 587)
Screenshot: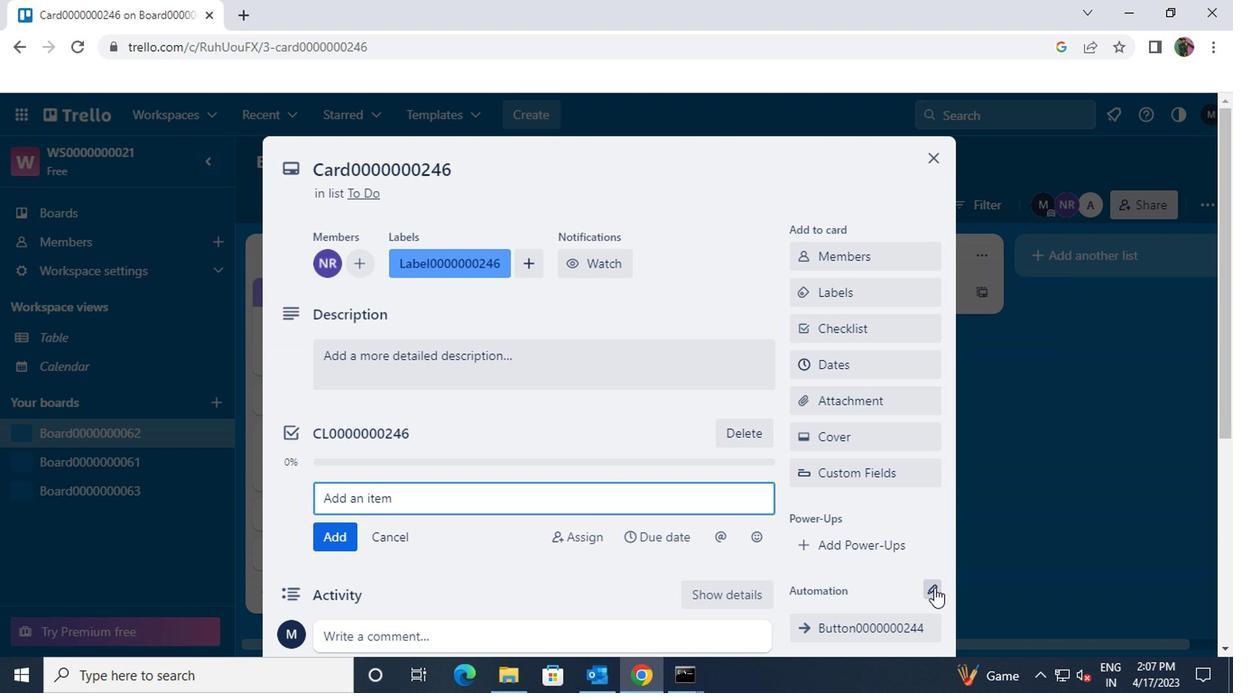 
